 Task: Look for space in Hardenberg, Netherlands from 15th August, 2023 to 20th August, 2023 for 1 adult in price range Rs.5000 to Rs.10000. Place can be private room with 1  bedroom having 1 bed and 1 bathroom. Property type can be house, flat, guest house, hotel. Amenities needed are: washing machine. Booking option can be shelf check-in. Required host language is English.
Action: Mouse moved to (531, 118)
Screenshot: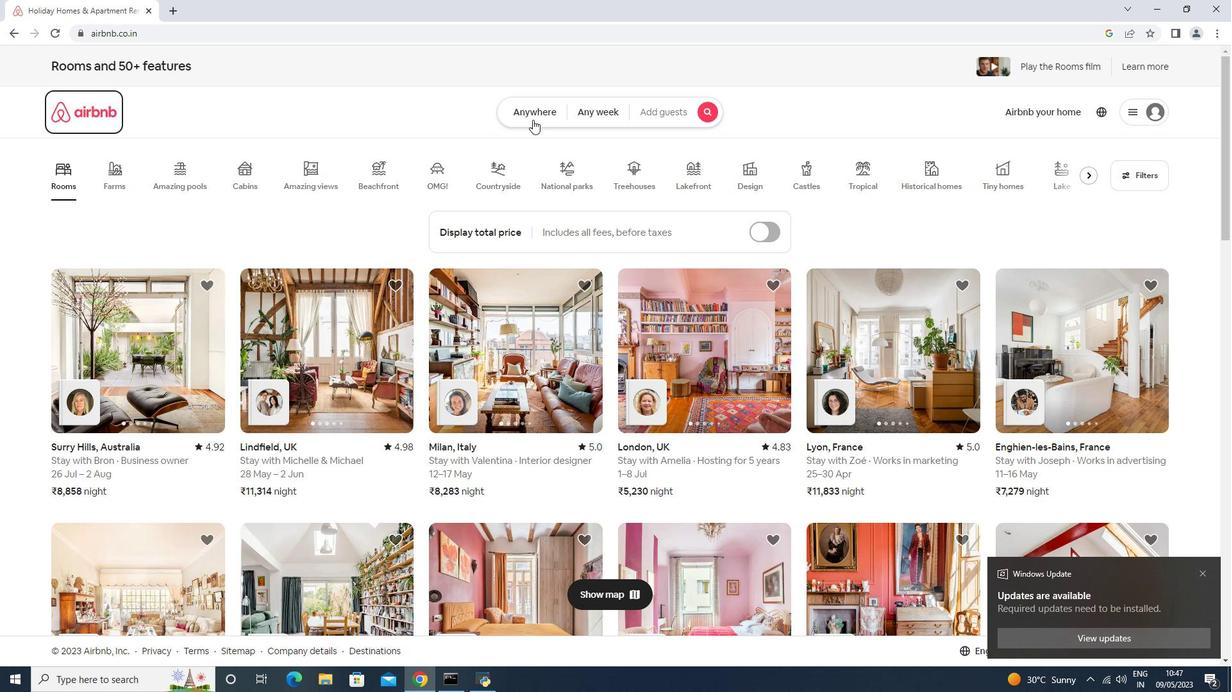 
Action: Mouse pressed left at (533, 118)
Screenshot: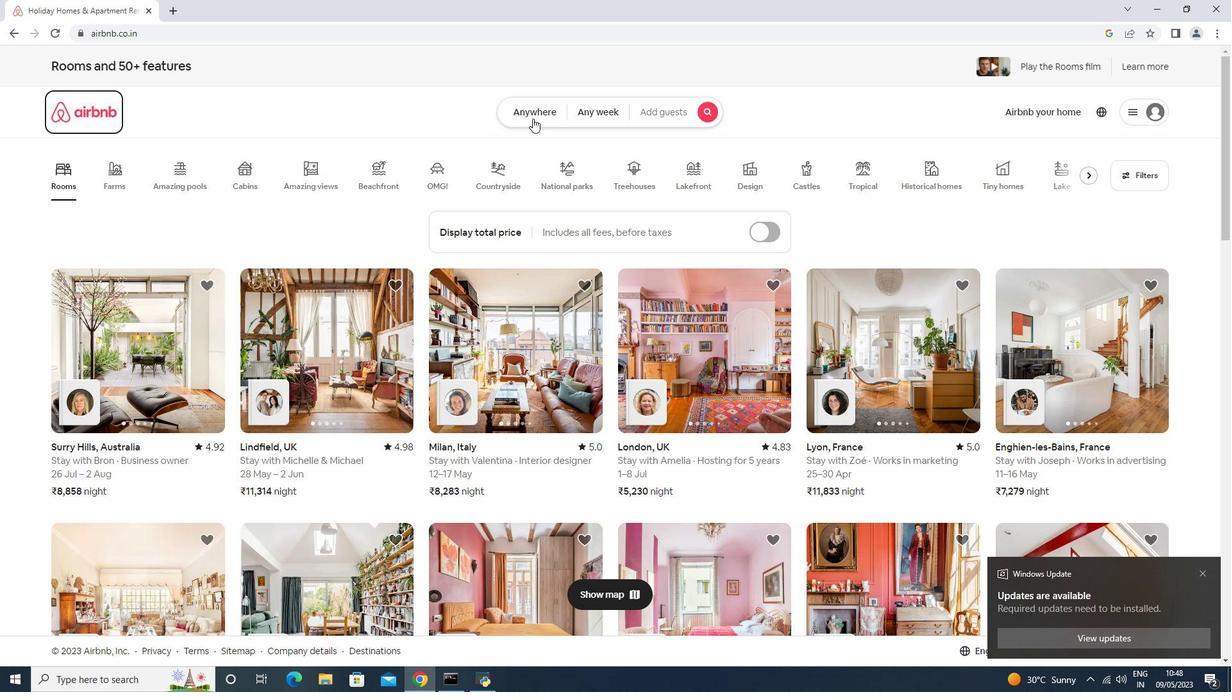 
Action: Mouse moved to (413, 165)
Screenshot: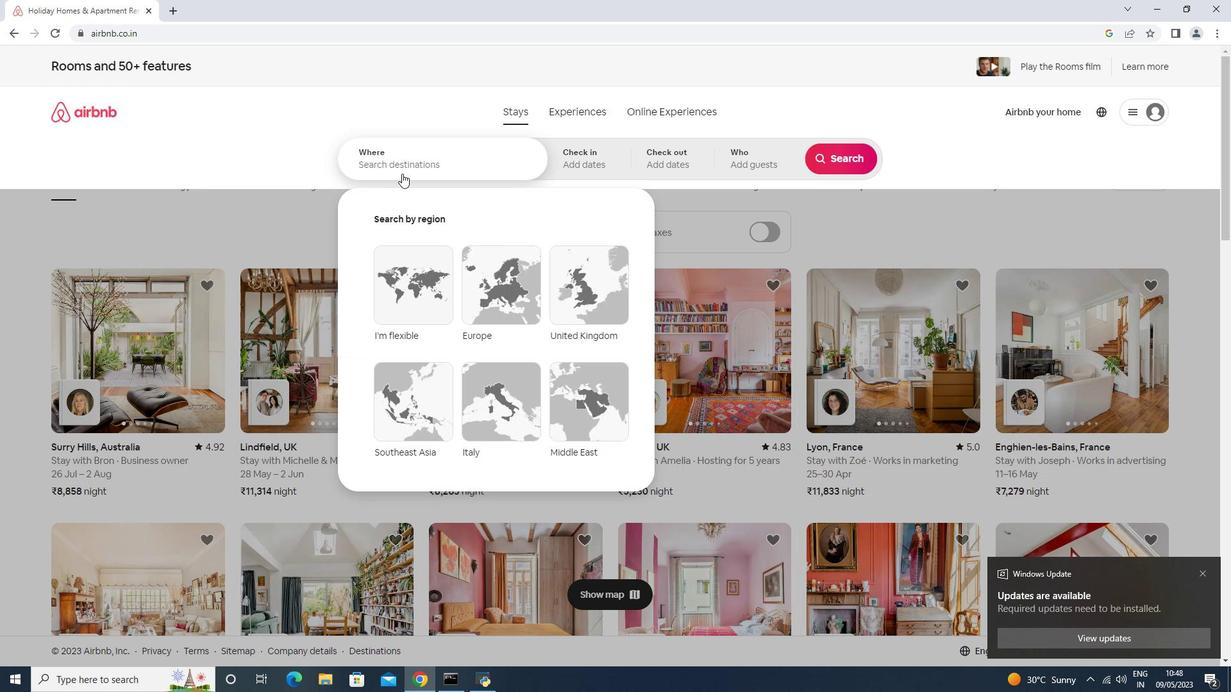 
Action: Mouse pressed left at (413, 165)
Screenshot: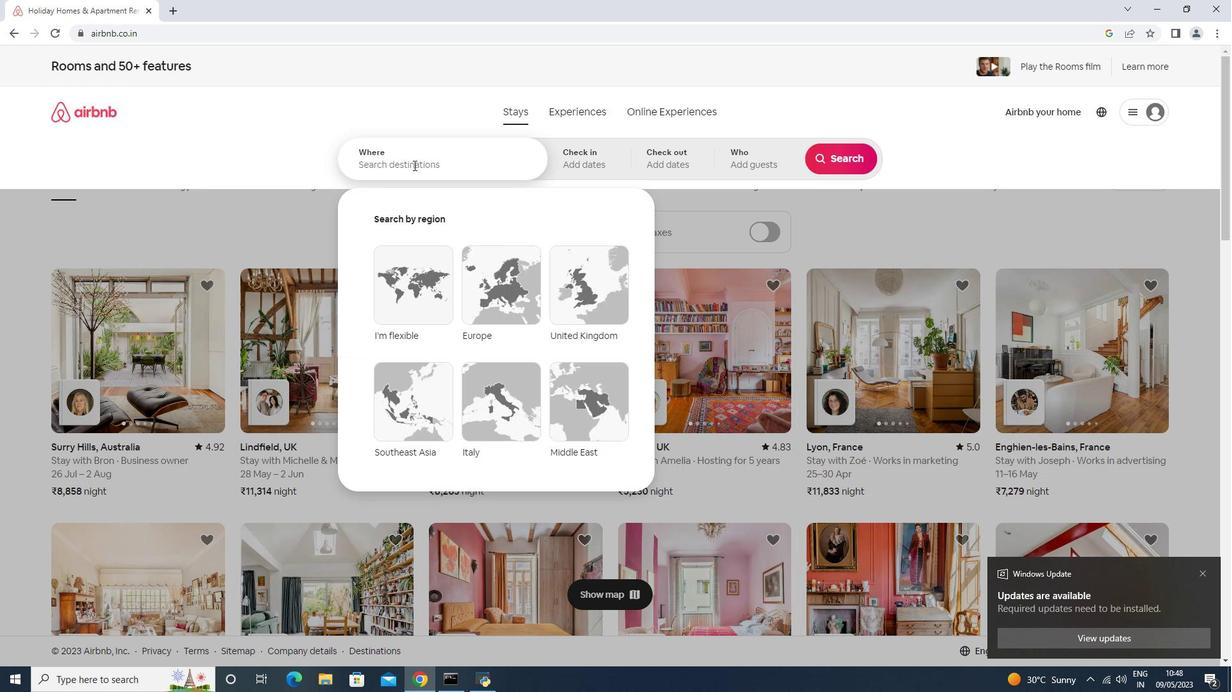 
Action: Key pressed <Key.caps_lock><Key.caps_lock><Key.shift><Key.shift><Key.shift><Key.shift><Key.shift><Key.shift><Key.shift><Key.shift><Key.shift><Key.shift><Key.shift><Key.shift><Key.shift><Key.shift><Key.shift><Key.shift><Key.shift><Key.shift><Key.shift><Key.shift><Key.shift><Key.shift><Key.shift><Key.shift><Key.shift><Key.shift><Key.shift><Key.shift><Key.shift><Key.shift><Key.shift><Key.shift><Key.shift><Key.shift><Key.shift><Key.shift><Key.shift><Key.shift><Key.shift><Key.shift><Key.shift><Key.shift><Key.shift><Key.shift>Hardenberg,<Key.space><Key.shift>Netherland<Key.enter>
Screenshot: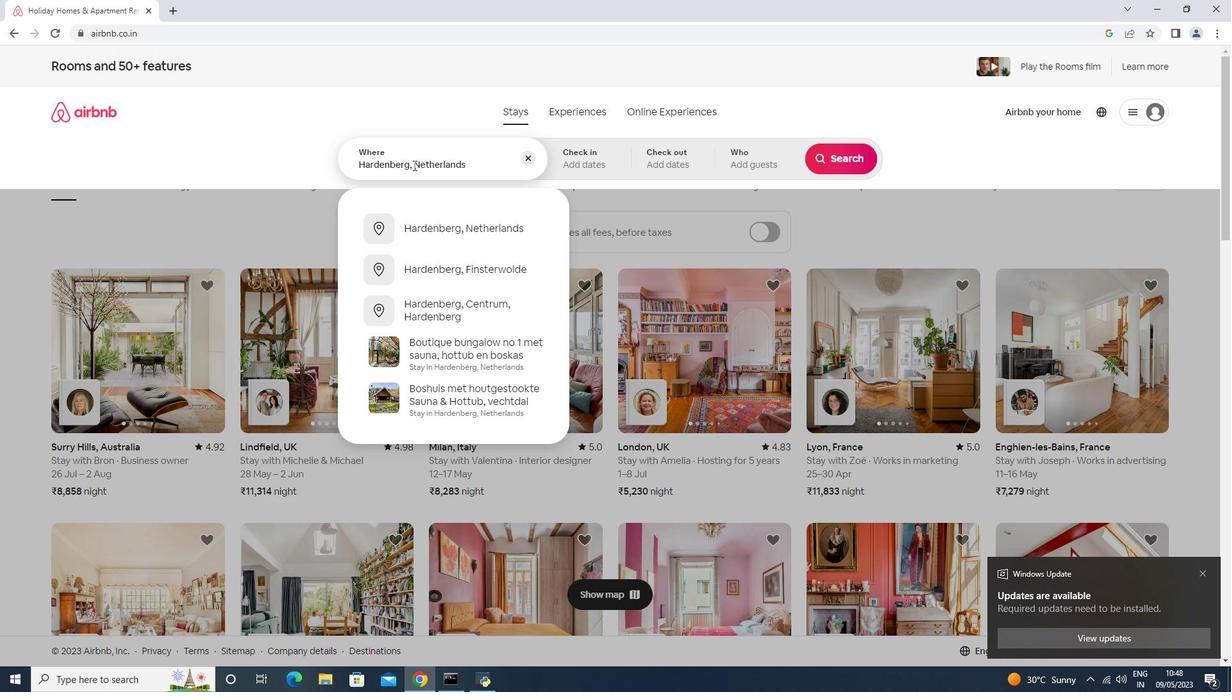 
Action: Mouse moved to (837, 262)
Screenshot: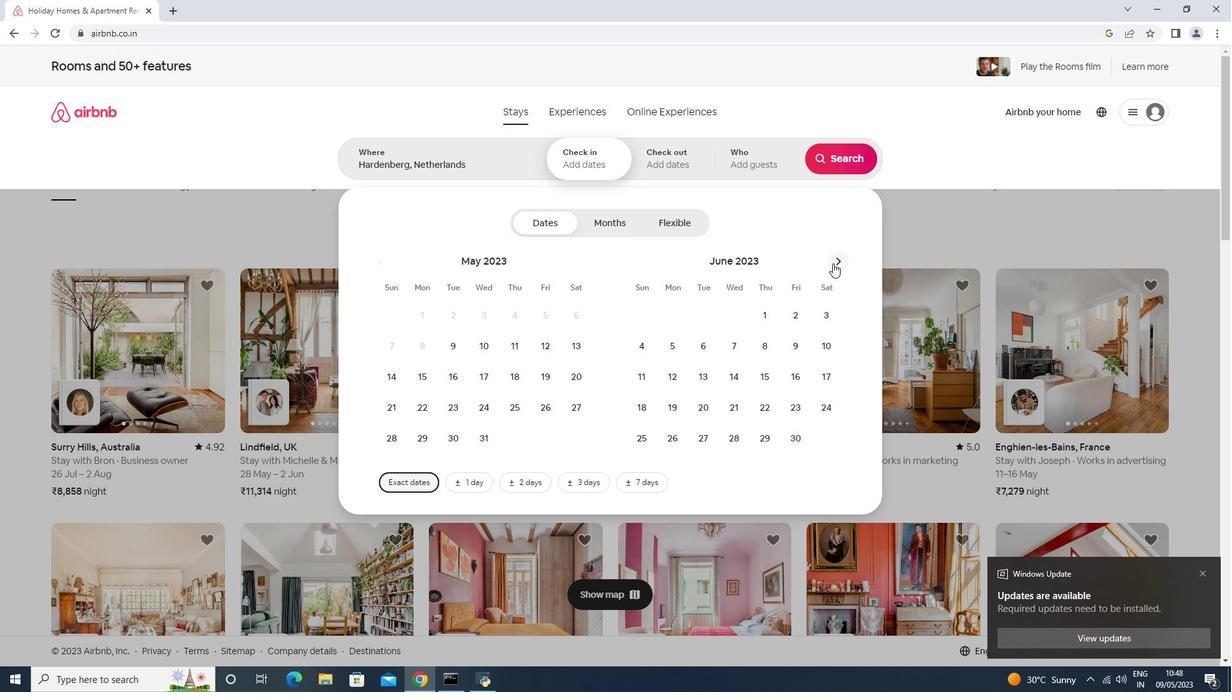 
Action: Mouse pressed left at (837, 262)
Screenshot: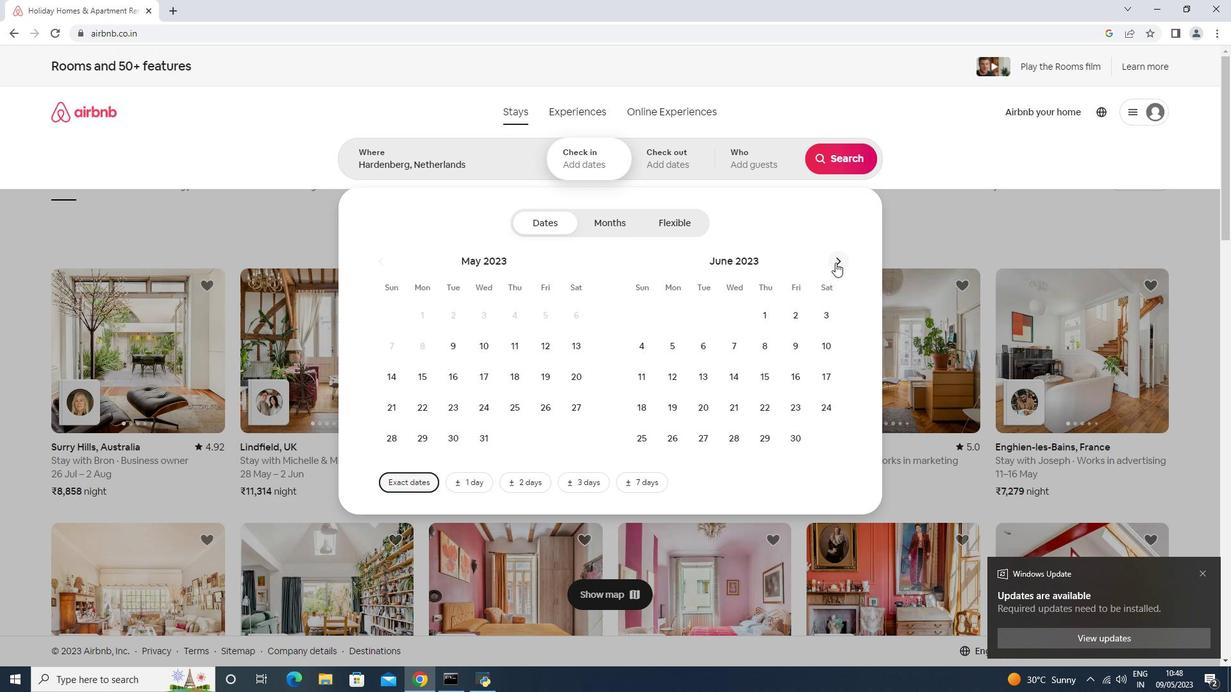 
Action: Mouse pressed left at (837, 262)
Screenshot: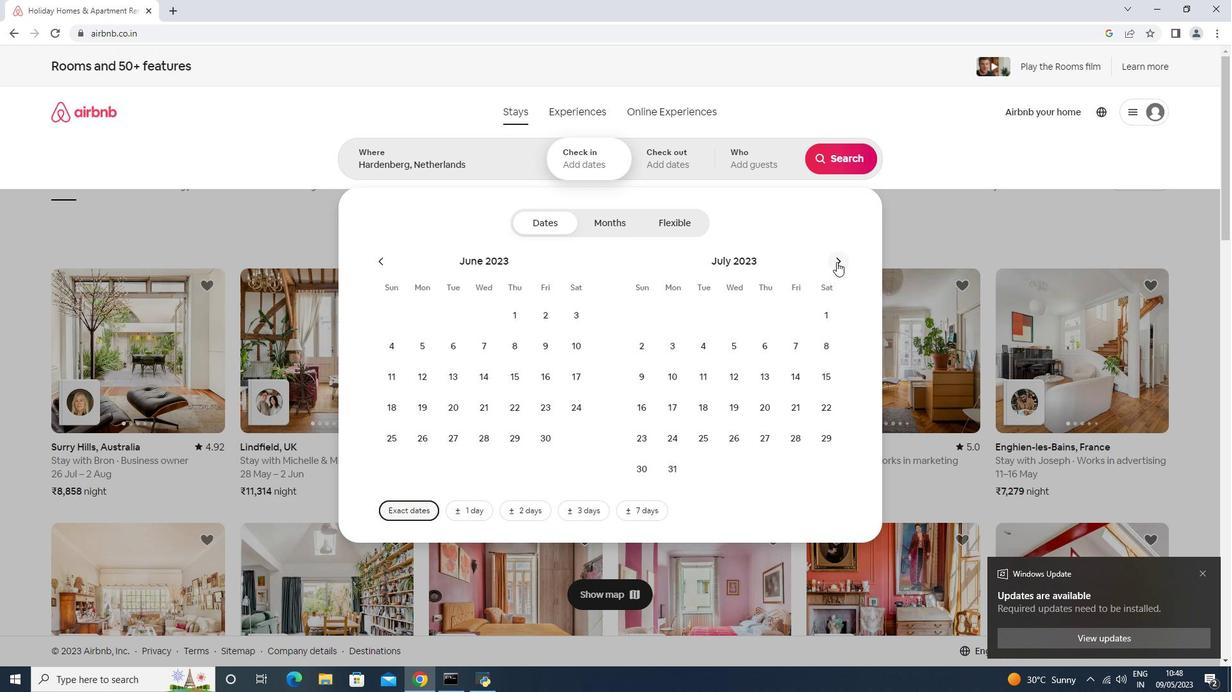 
Action: Mouse moved to (692, 375)
Screenshot: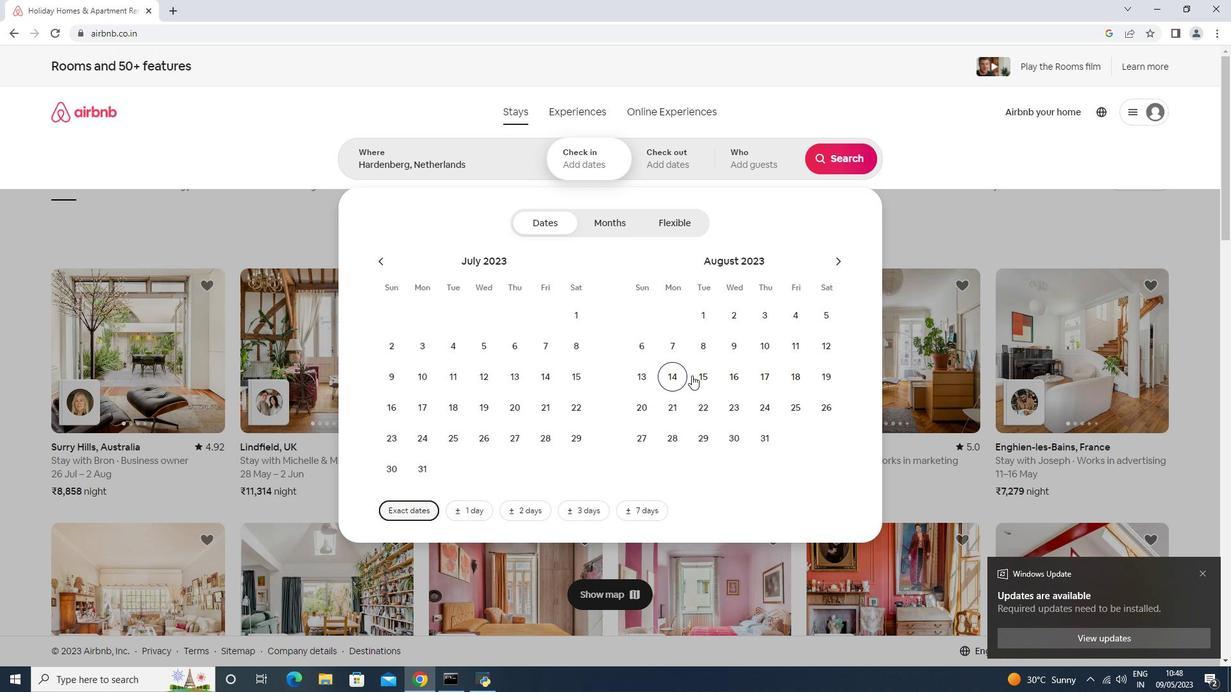 
Action: Mouse pressed left at (692, 375)
Screenshot: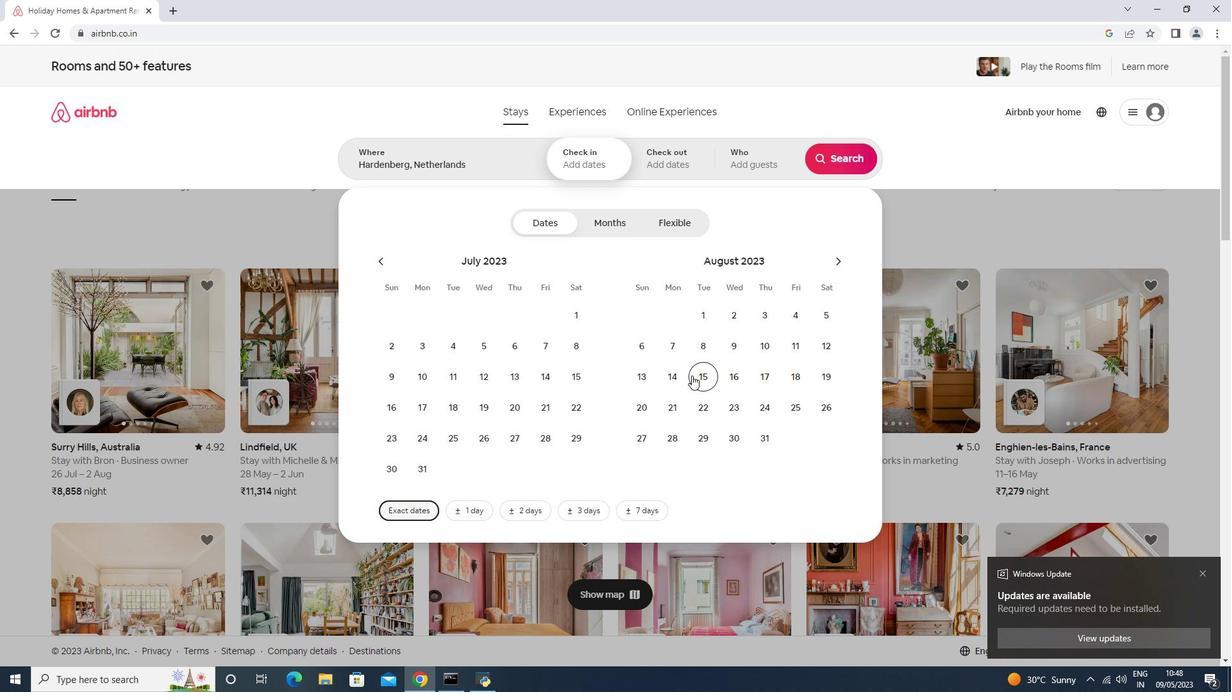 
Action: Mouse moved to (631, 407)
Screenshot: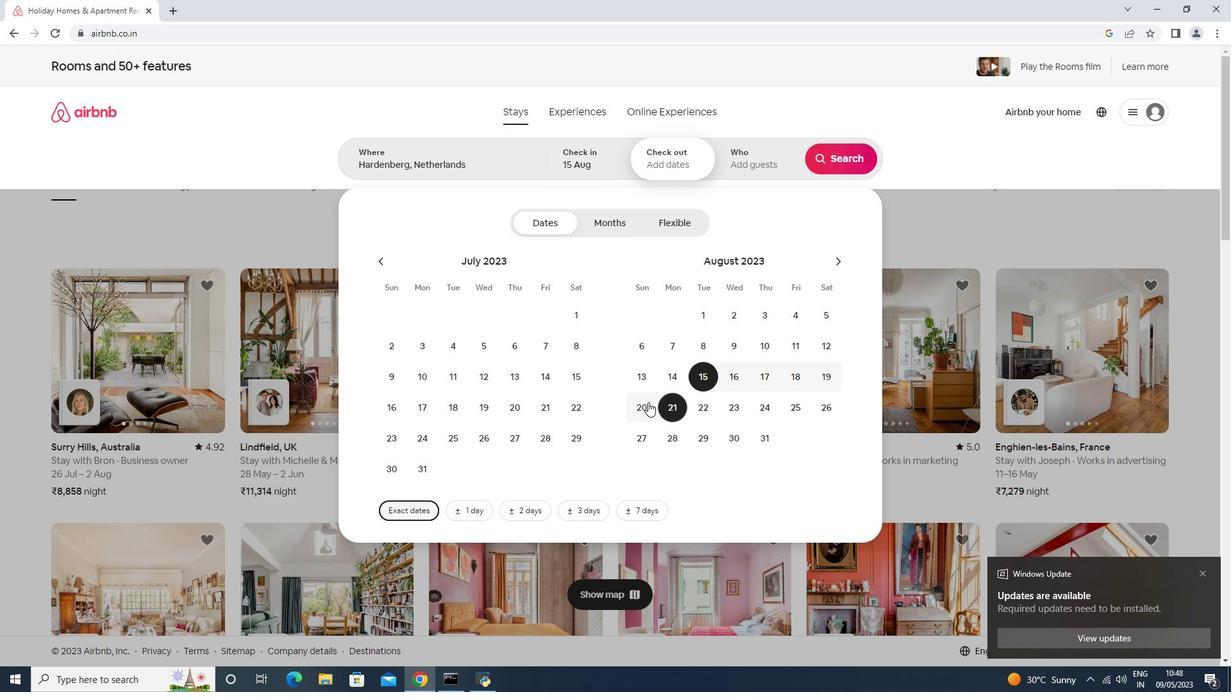 
Action: Mouse pressed left at (631, 407)
Screenshot: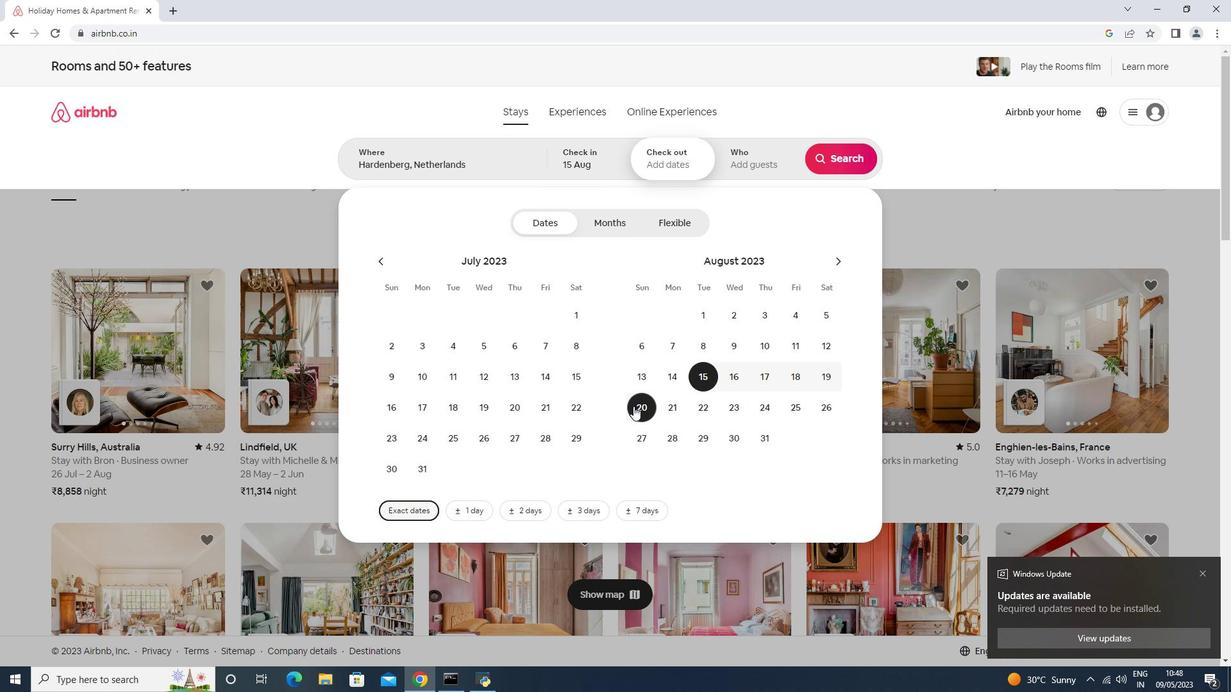 
Action: Mouse moved to (768, 167)
Screenshot: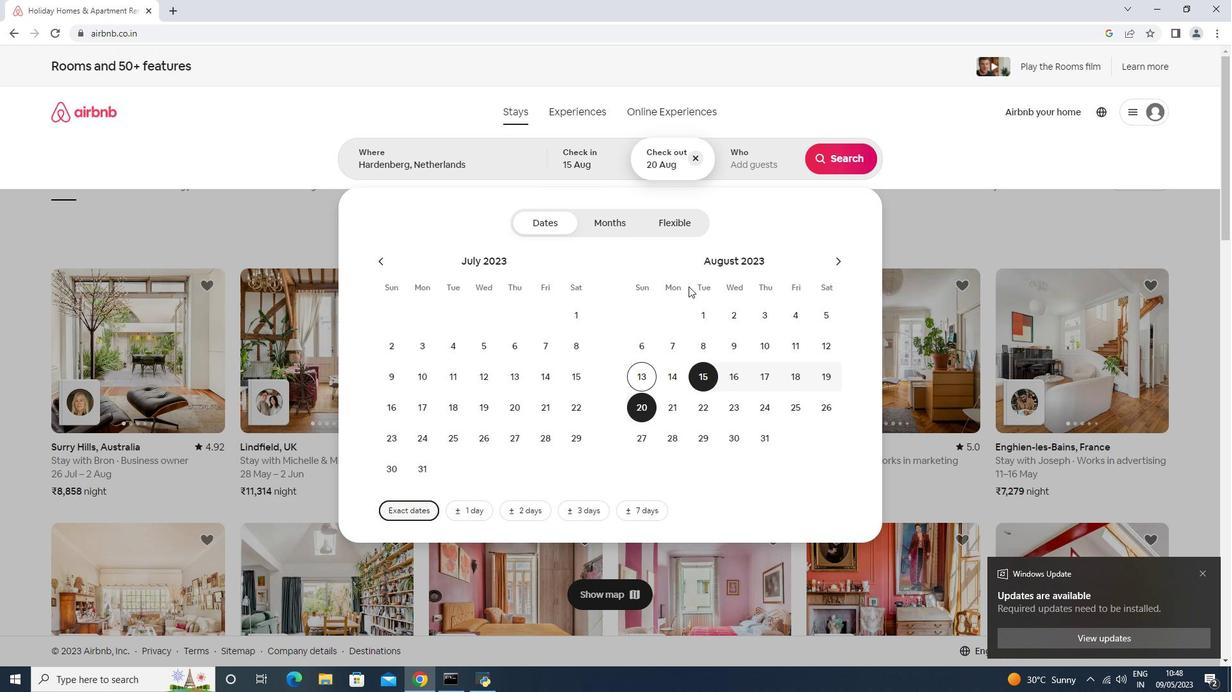 
Action: Mouse pressed left at (768, 167)
Screenshot: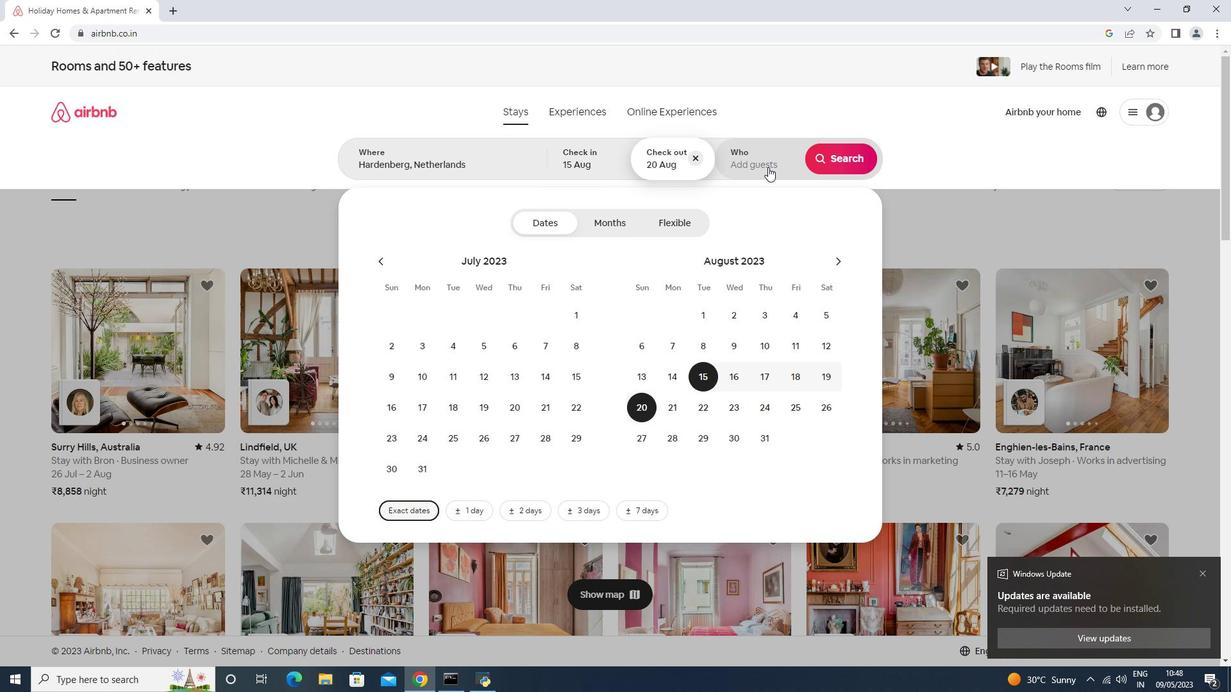 
Action: Mouse moved to (840, 223)
Screenshot: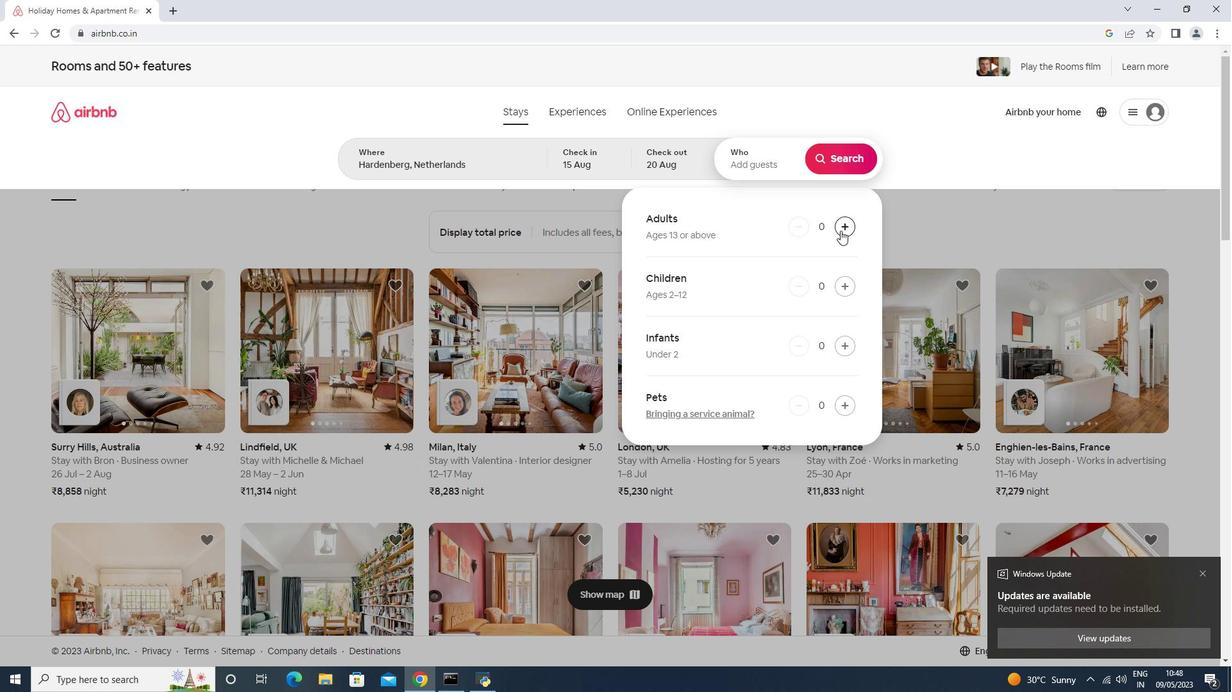 
Action: Mouse pressed left at (840, 223)
Screenshot: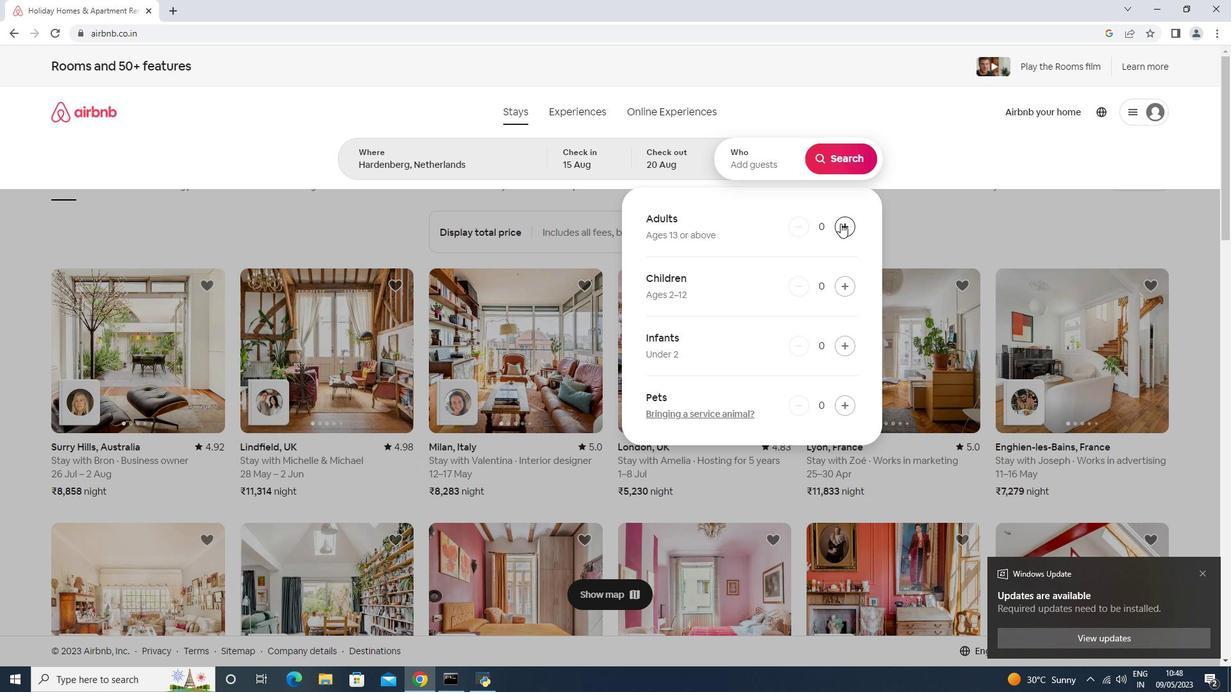 
Action: Mouse moved to (847, 162)
Screenshot: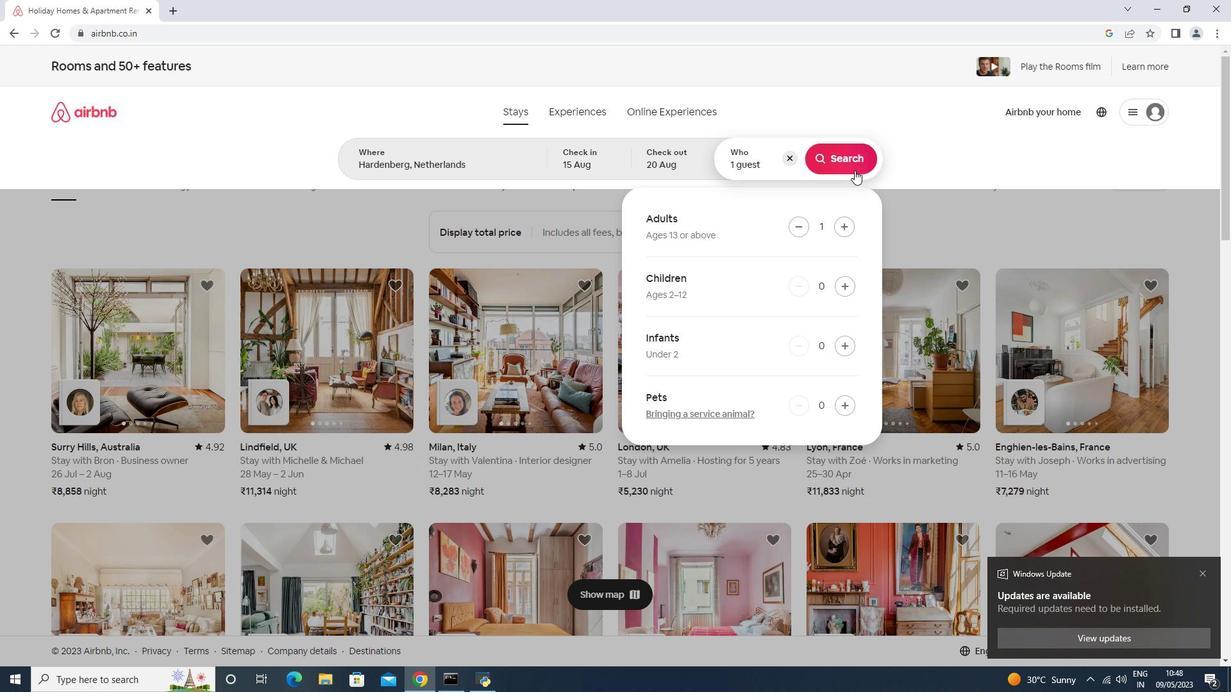 
Action: Mouse pressed left at (847, 162)
Screenshot: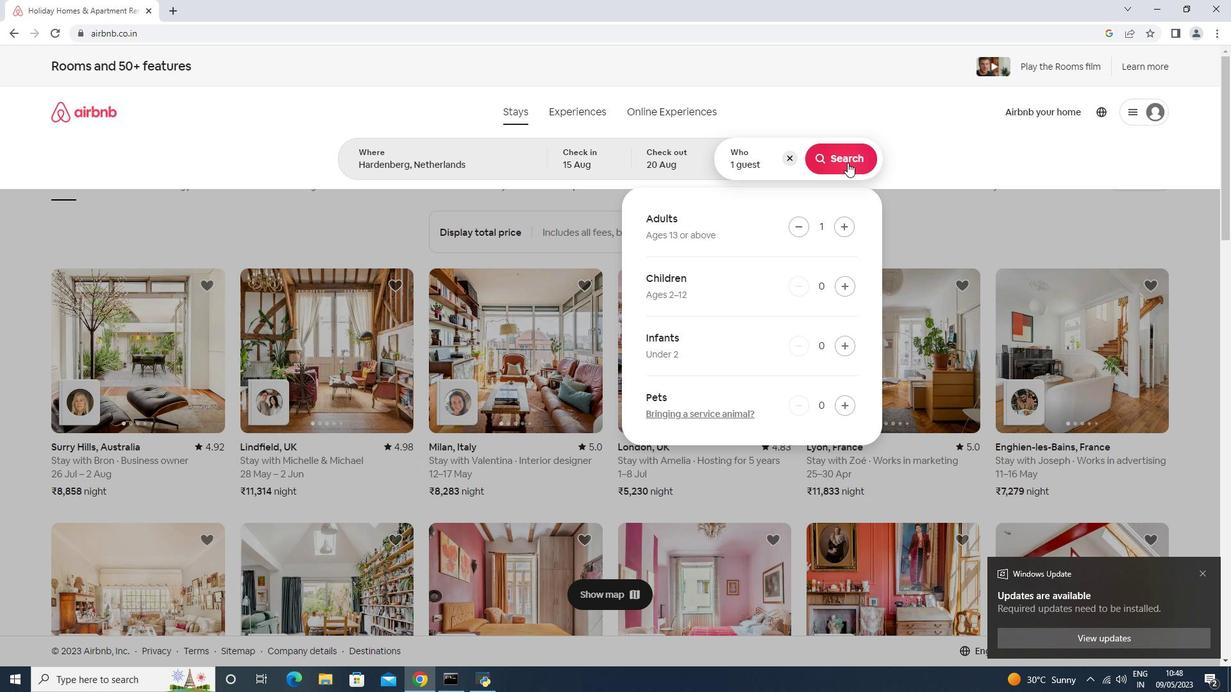 
Action: Mouse moved to (466, 431)
Screenshot: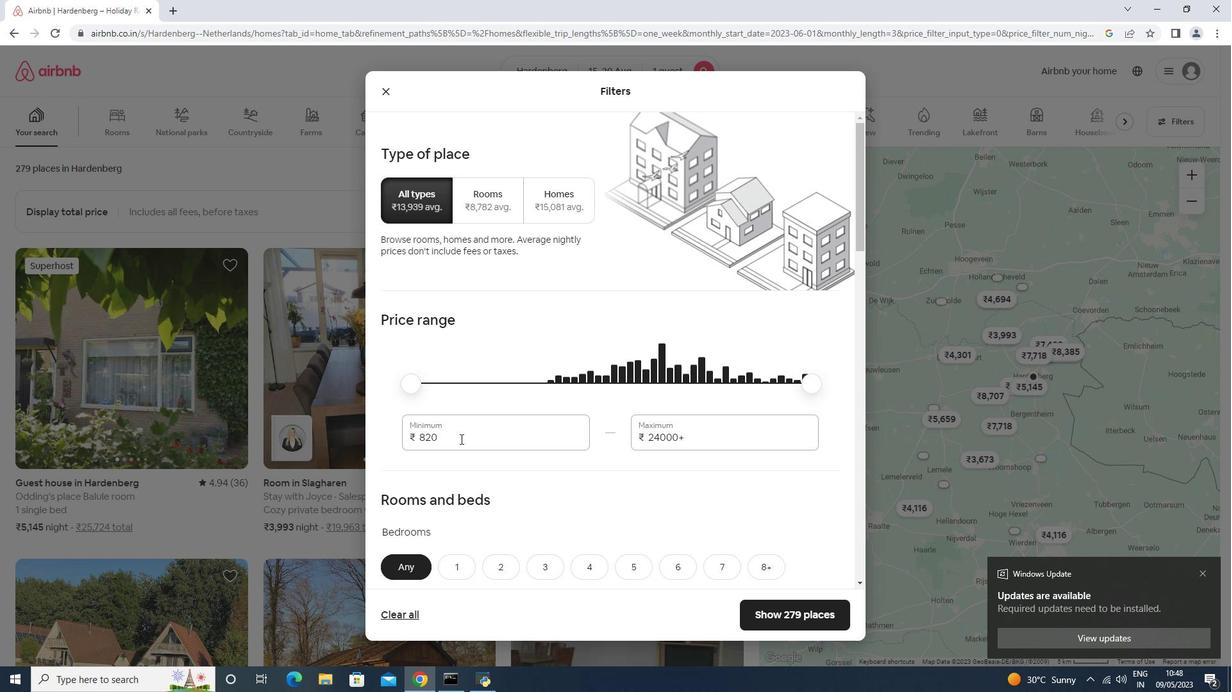 
Action: Mouse pressed left at (466, 431)
Screenshot: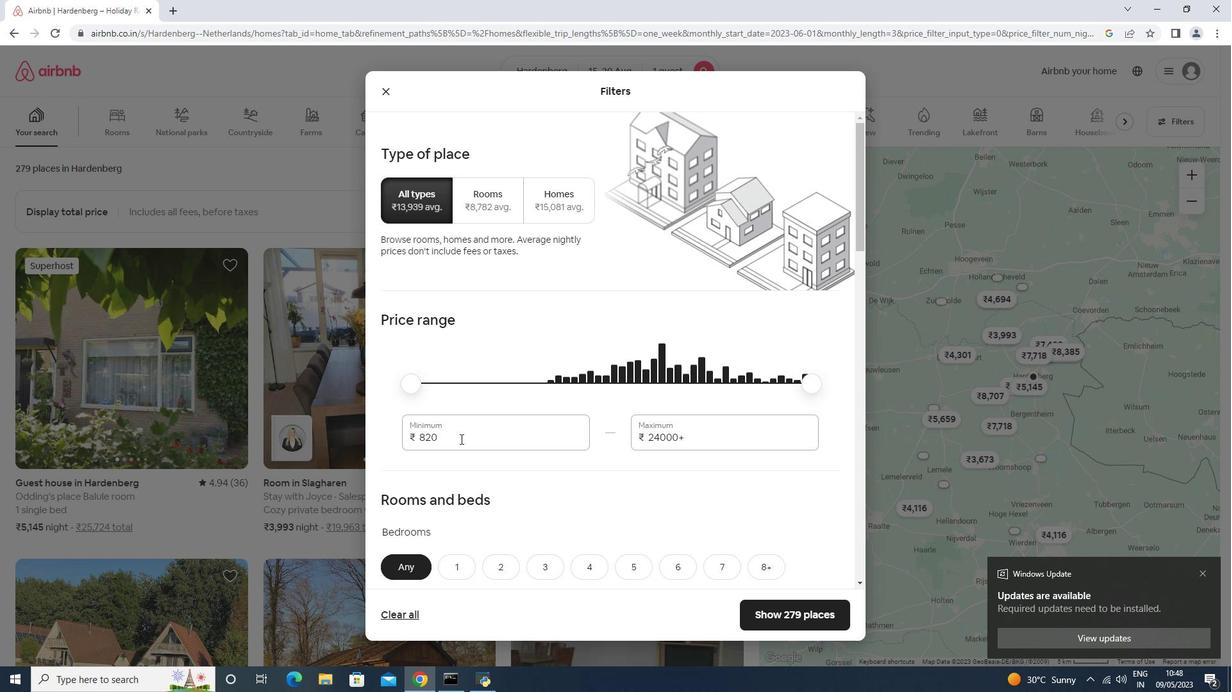 
Action: Mouse moved to (466, 430)
Screenshot: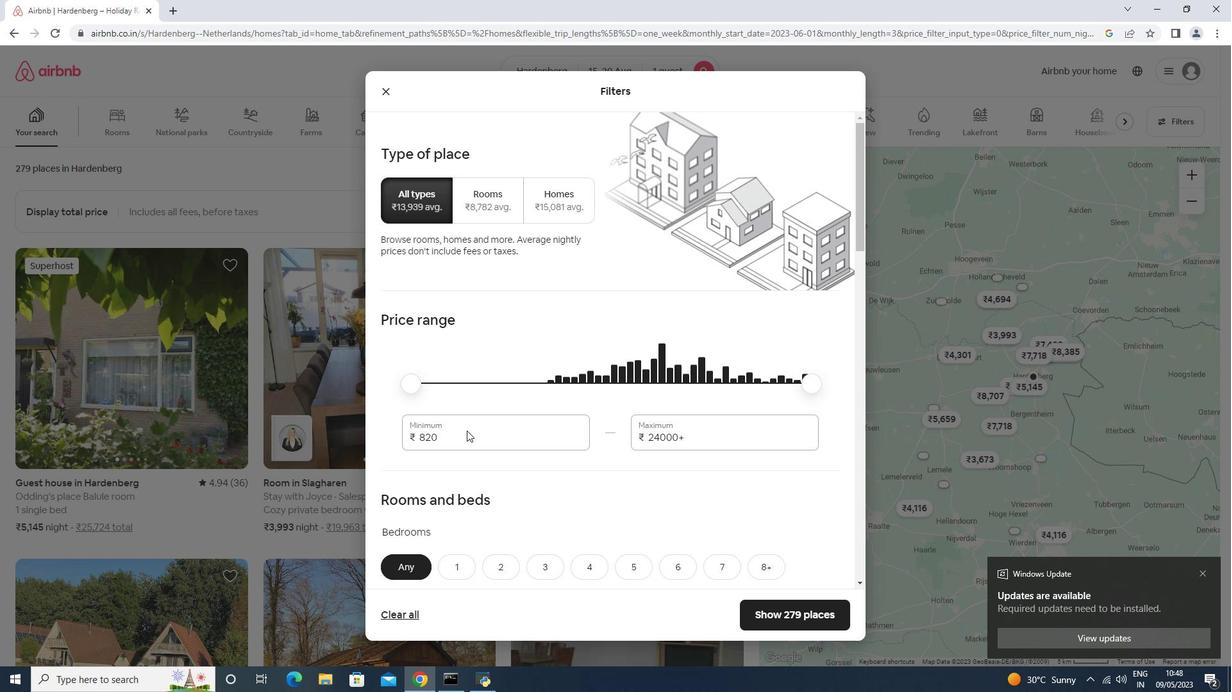 
Action: Key pressed <Key.backspace><Key.backspace><Key.backspace><Key.backspace><Key.backspace><Key.backspace>5000<Key.tab>10000
Screenshot: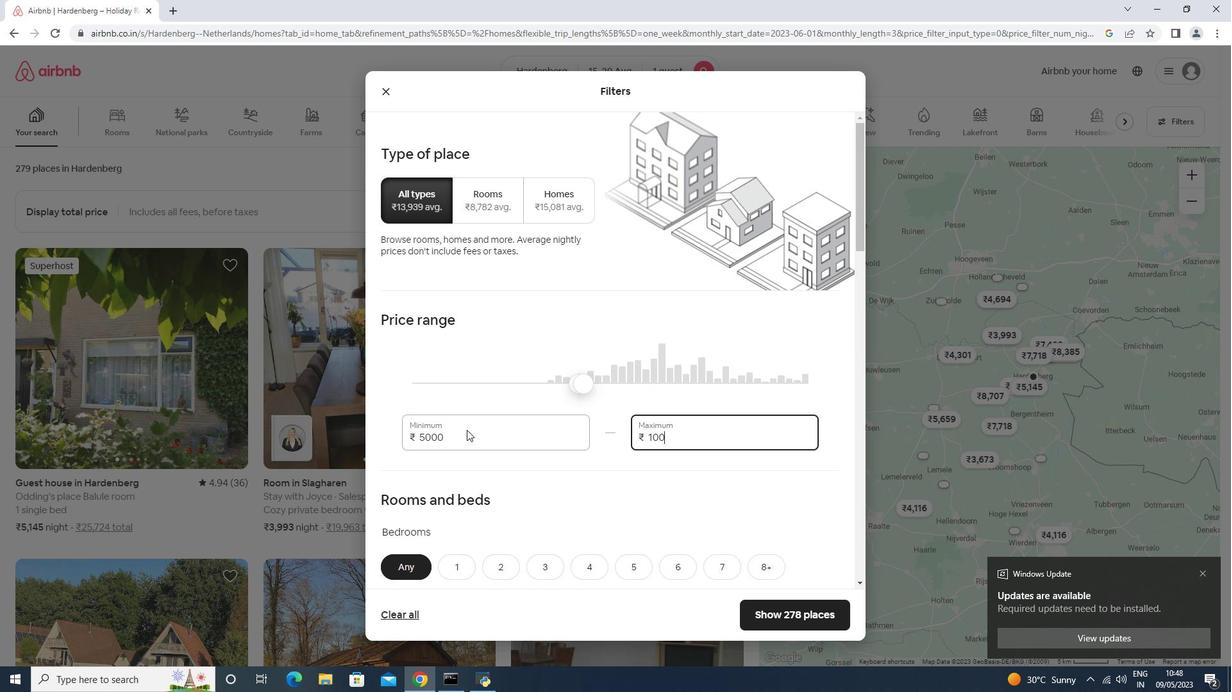 
Action: Mouse scrolled (466, 429) with delta (0, 0)
Screenshot: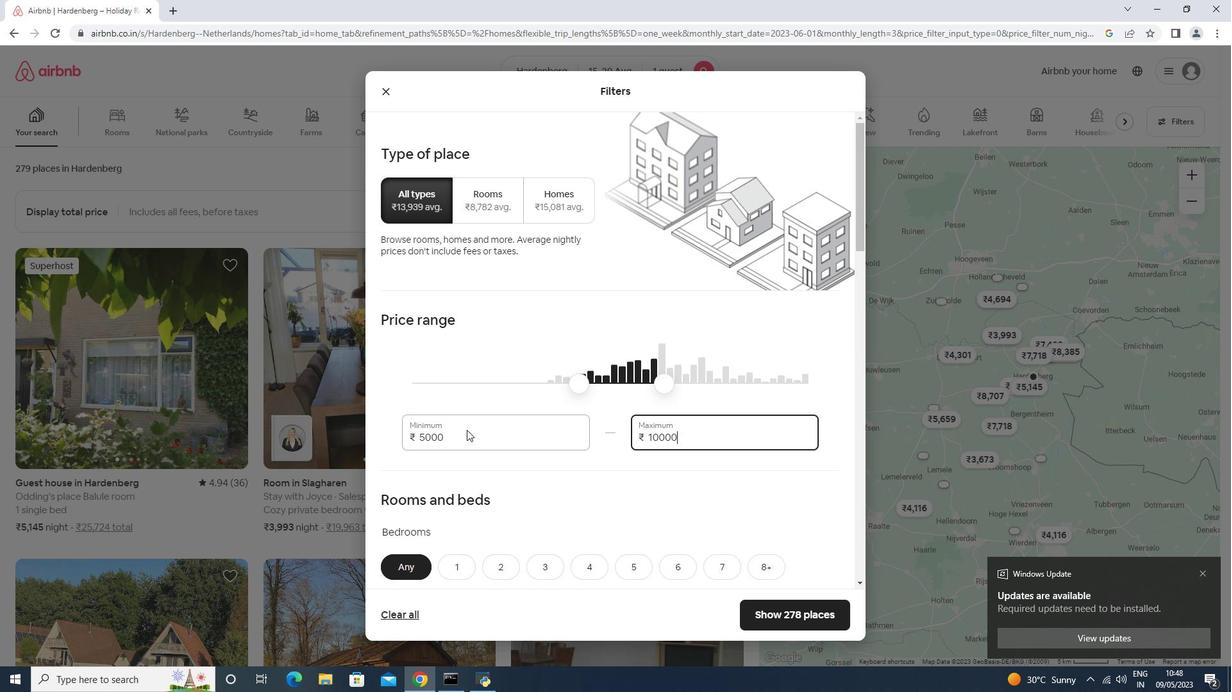 
Action: Mouse scrolled (466, 429) with delta (0, 0)
Screenshot: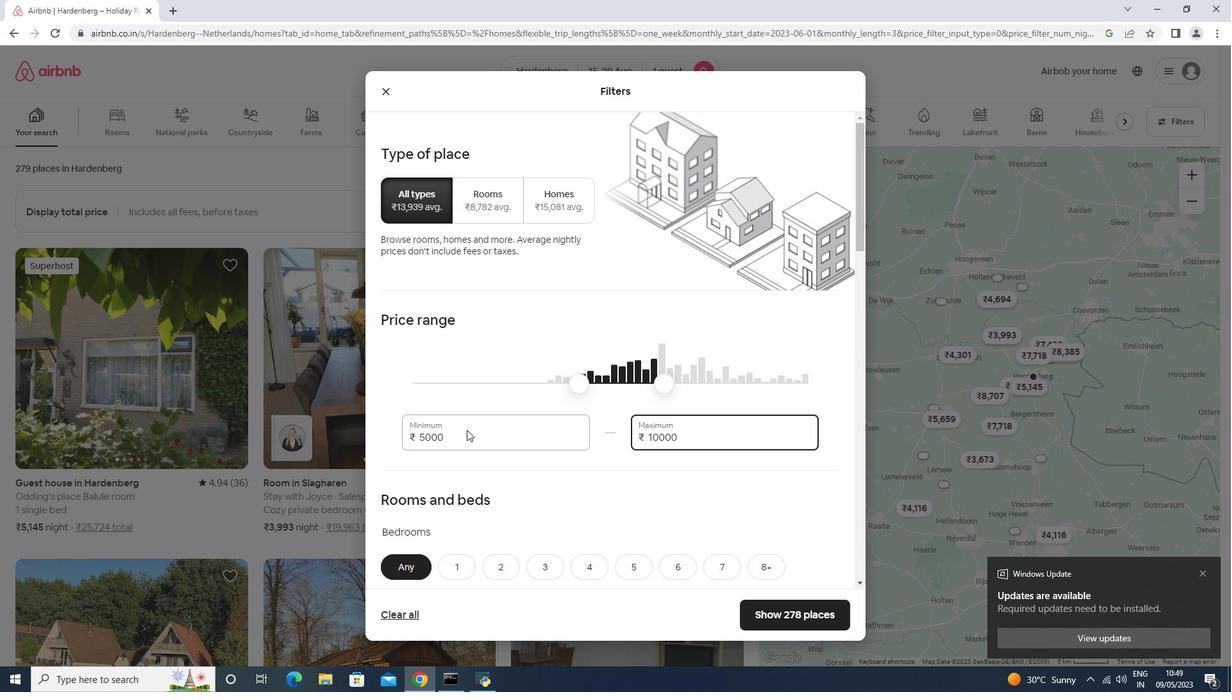 
Action: Mouse scrolled (466, 429) with delta (0, 0)
Screenshot: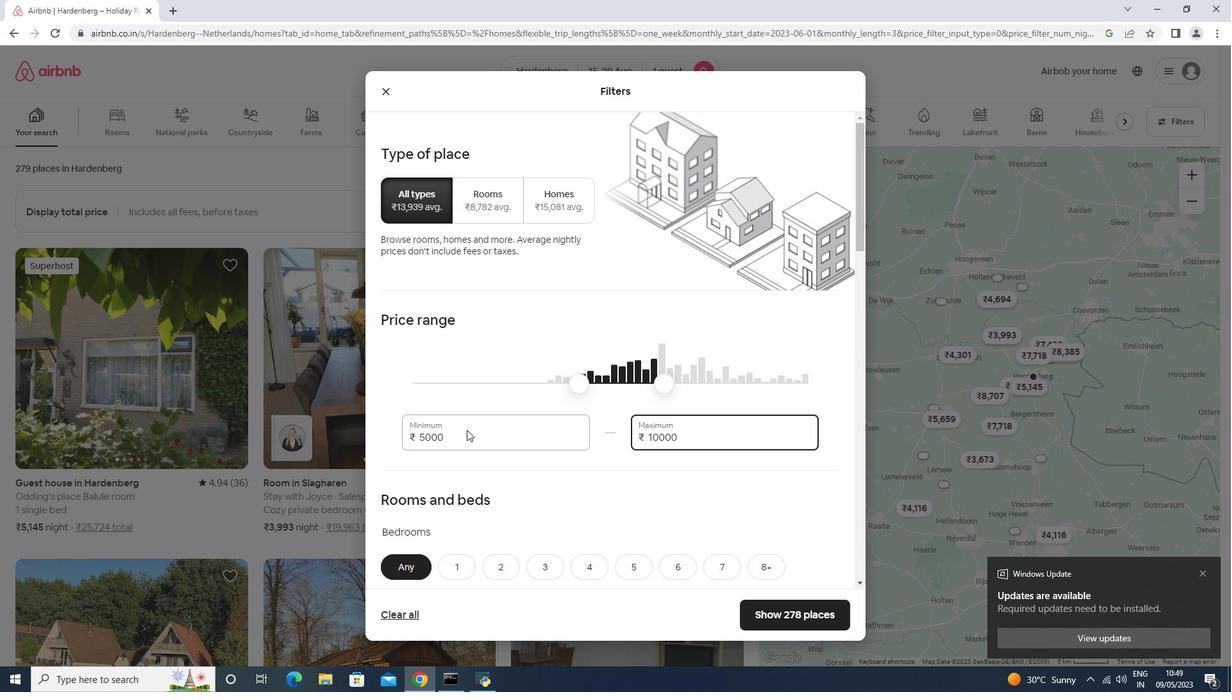 
Action: Mouse scrolled (466, 429) with delta (0, 0)
Screenshot: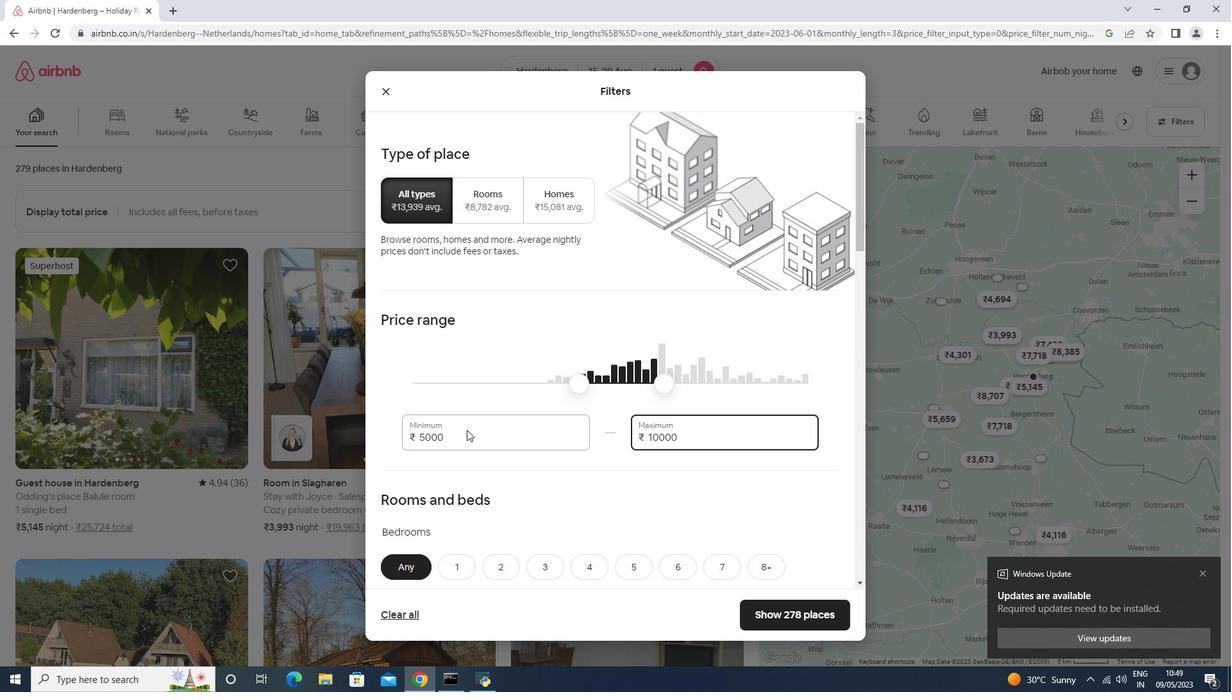
Action: Mouse moved to (461, 316)
Screenshot: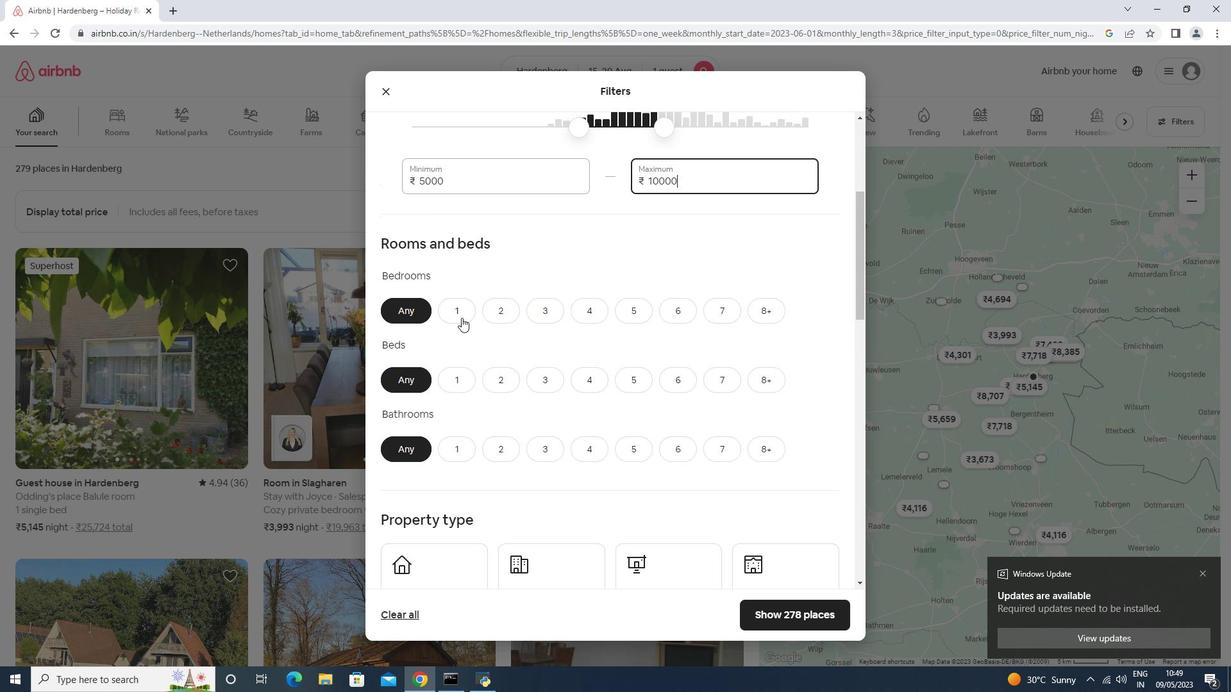 
Action: Mouse pressed left at (461, 316)
Screenshot: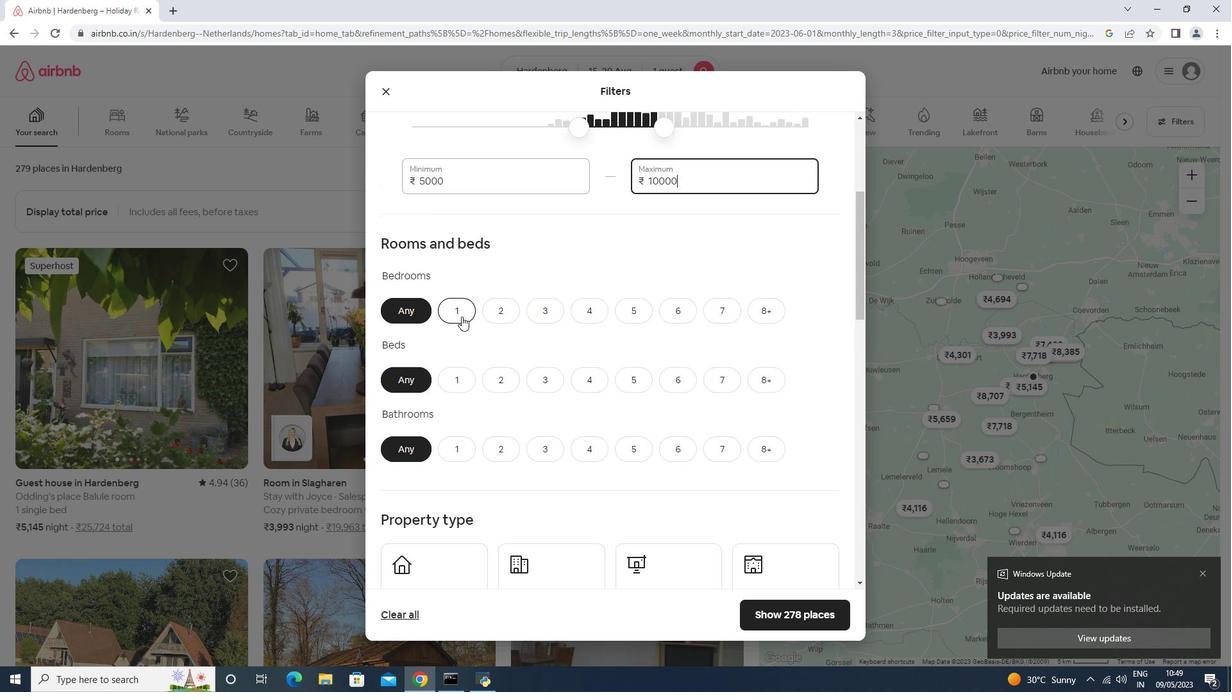 
Action: Mouse moved to (457, 384)
Screenshot: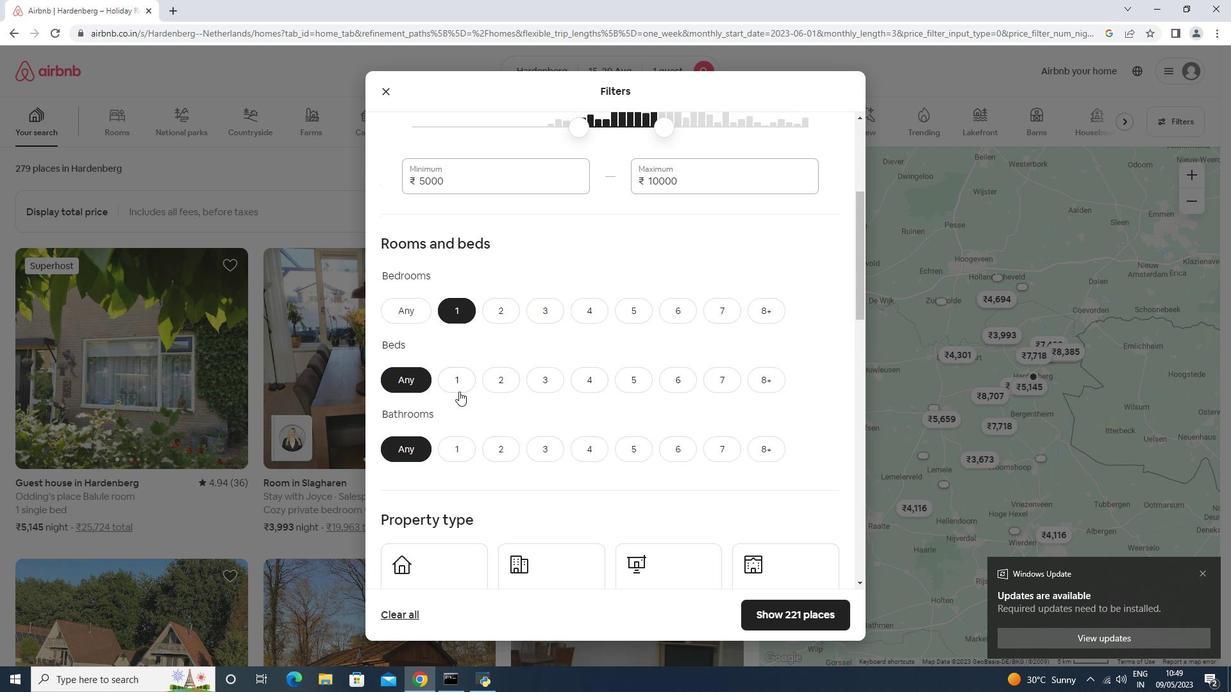 
Action: Mouse pressed left at (457, 384)
Screenshot: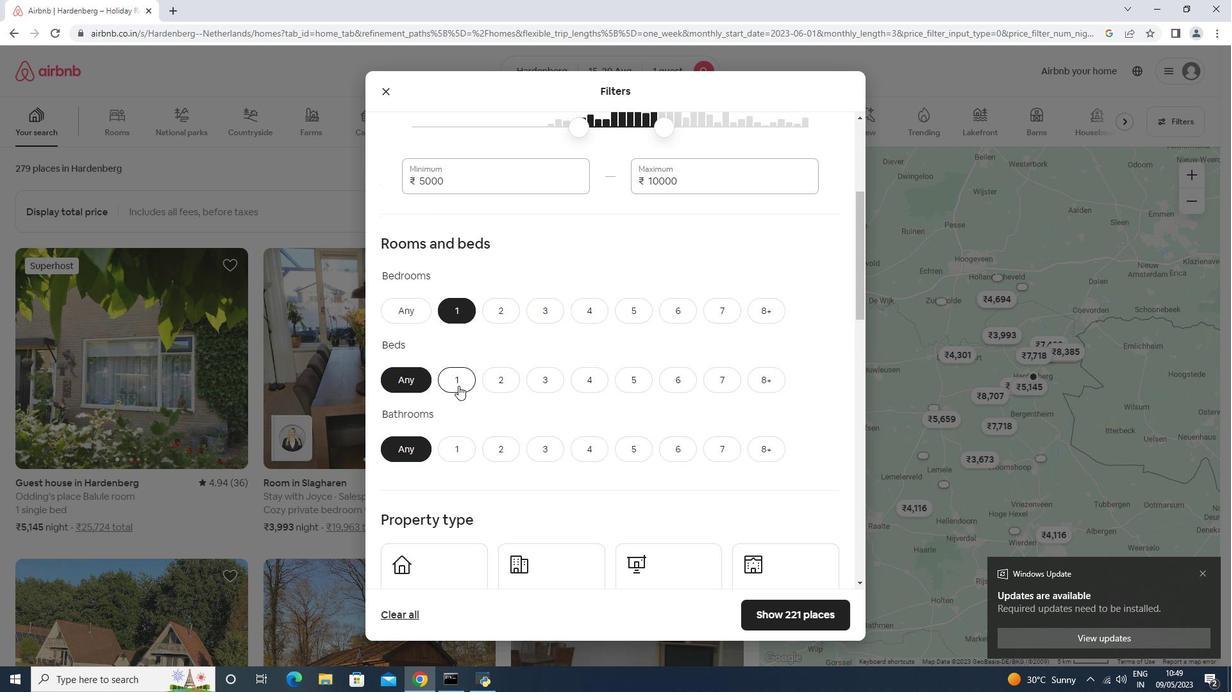 
Action: Mouse moved to (462, 450)
Screenshot: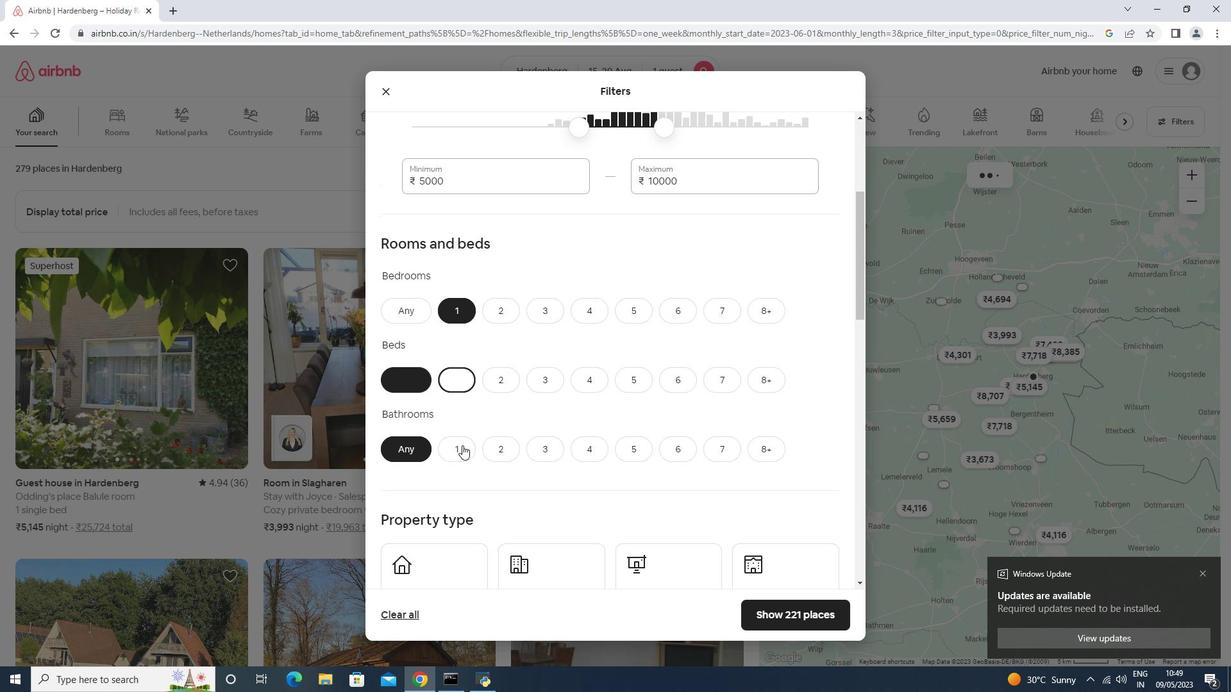 
Action: Mouse pressed left at (462, 450)
Screenshot: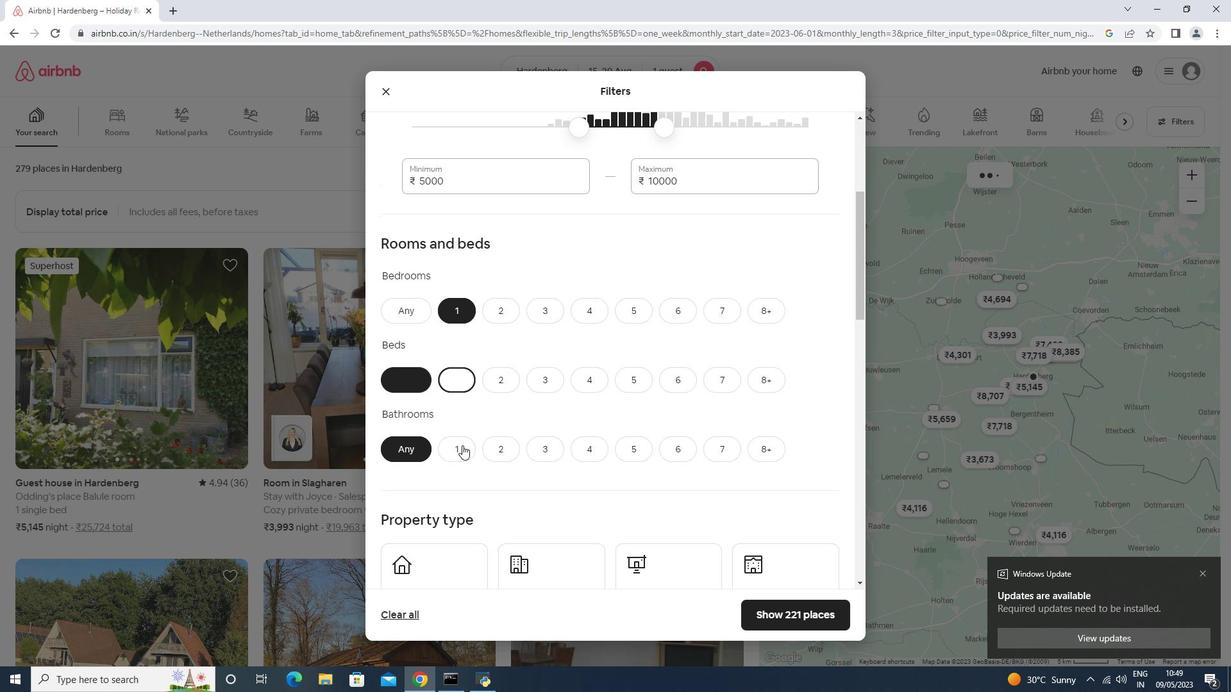 
Action: Mouse scrolled (462, 450) with delta (0, 0)
Screenshot: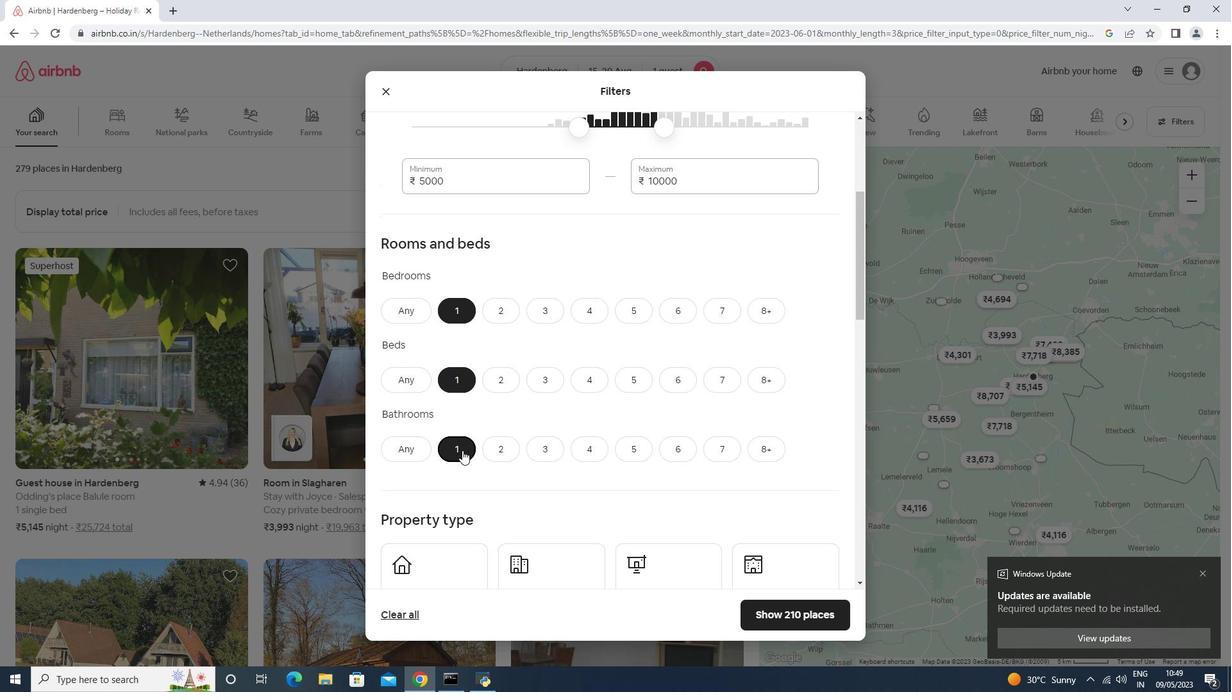 
Action: Mouse scrolled (462, 450) with delta (0, 0)
Screenshot: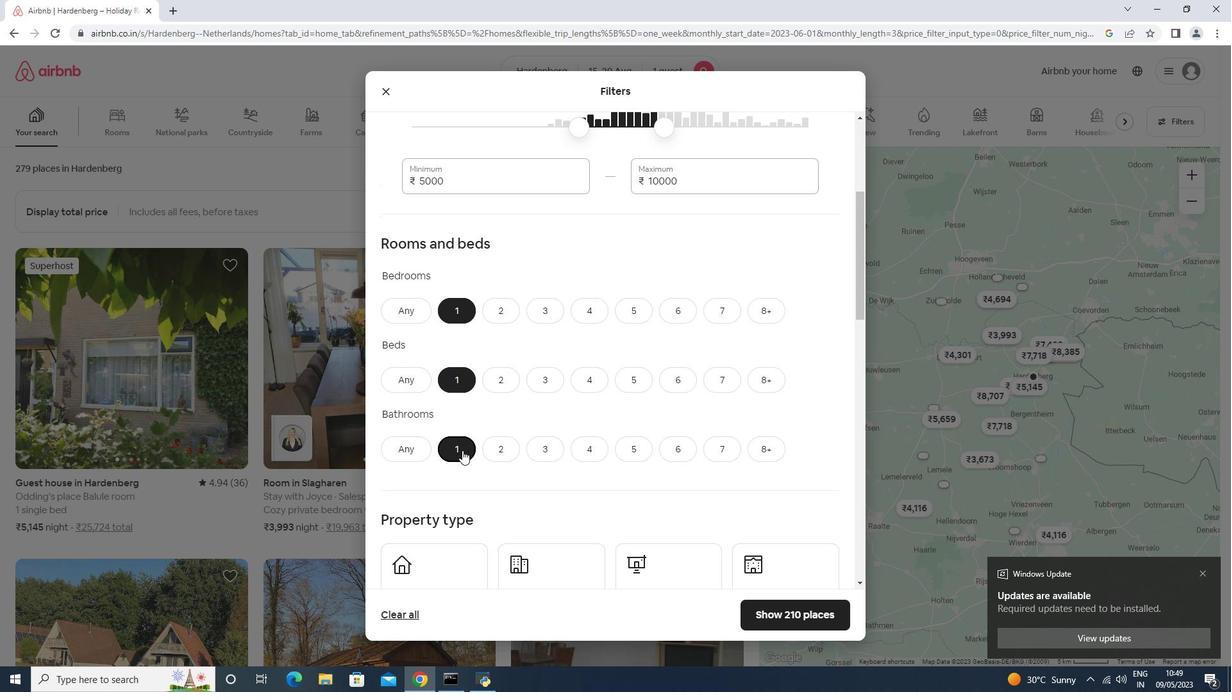 
Action: Mouse scrolled (462, 450) with delta (0, 0)
Screenshot: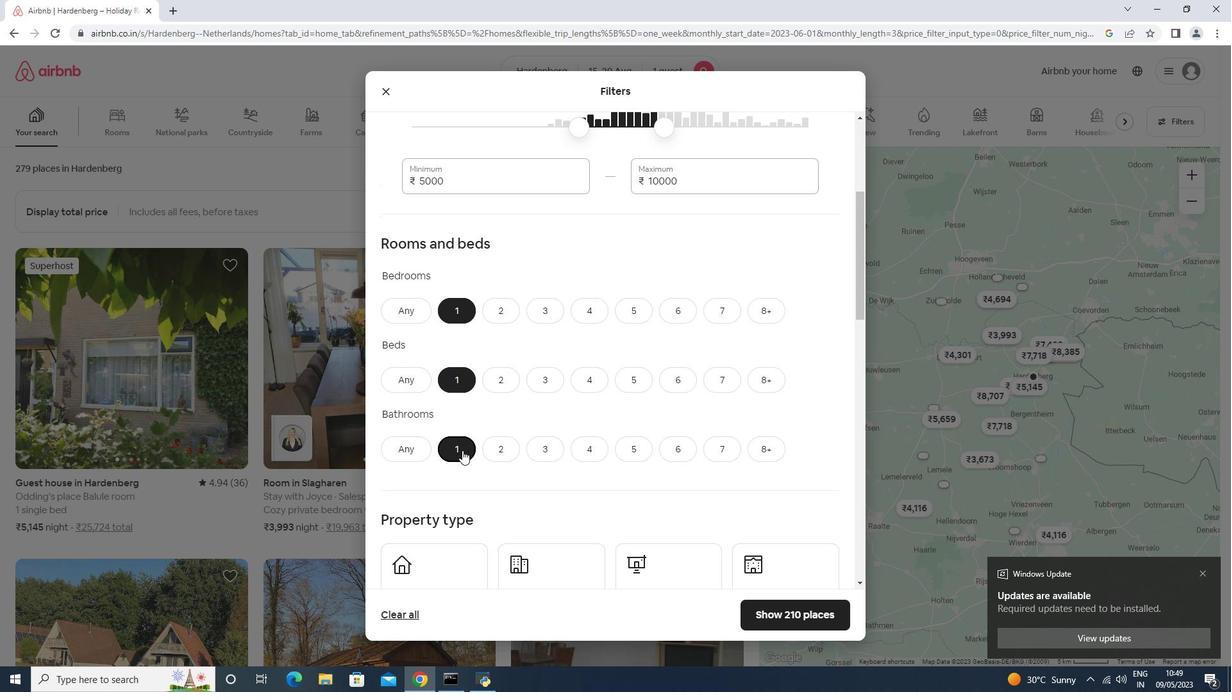 
Action: Mouse moved to (462, 413)
Screenshot: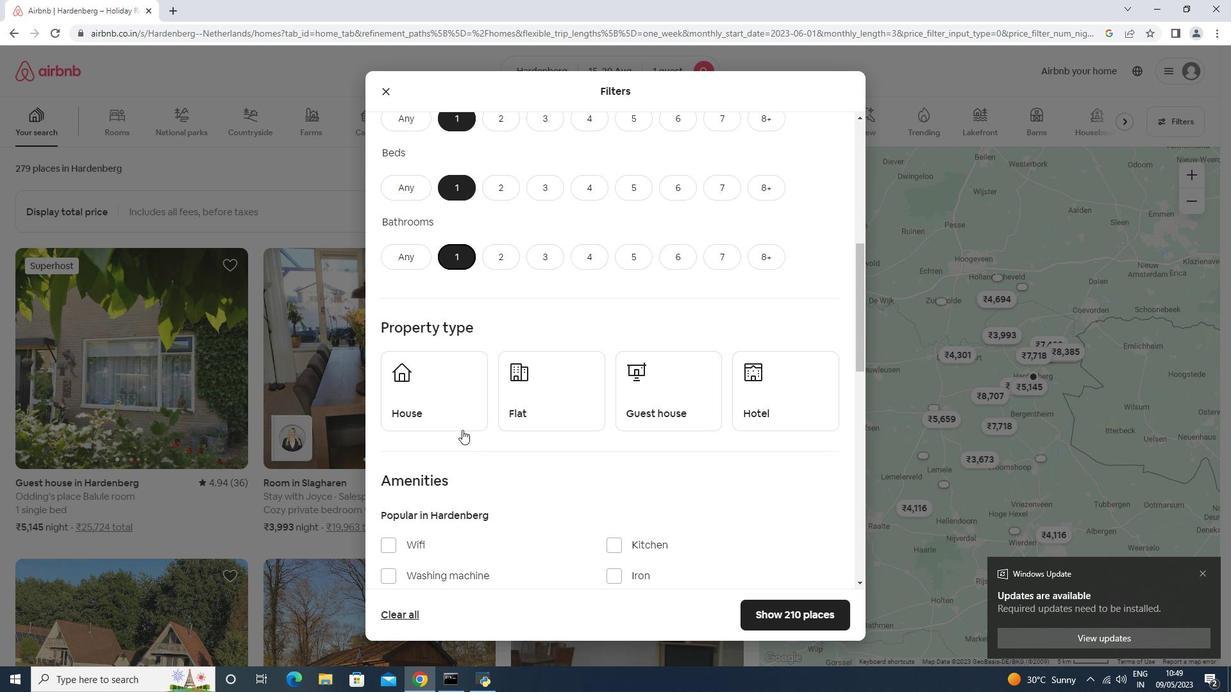 
Action: Mouse pressed left at (462, 413)
Screenshot: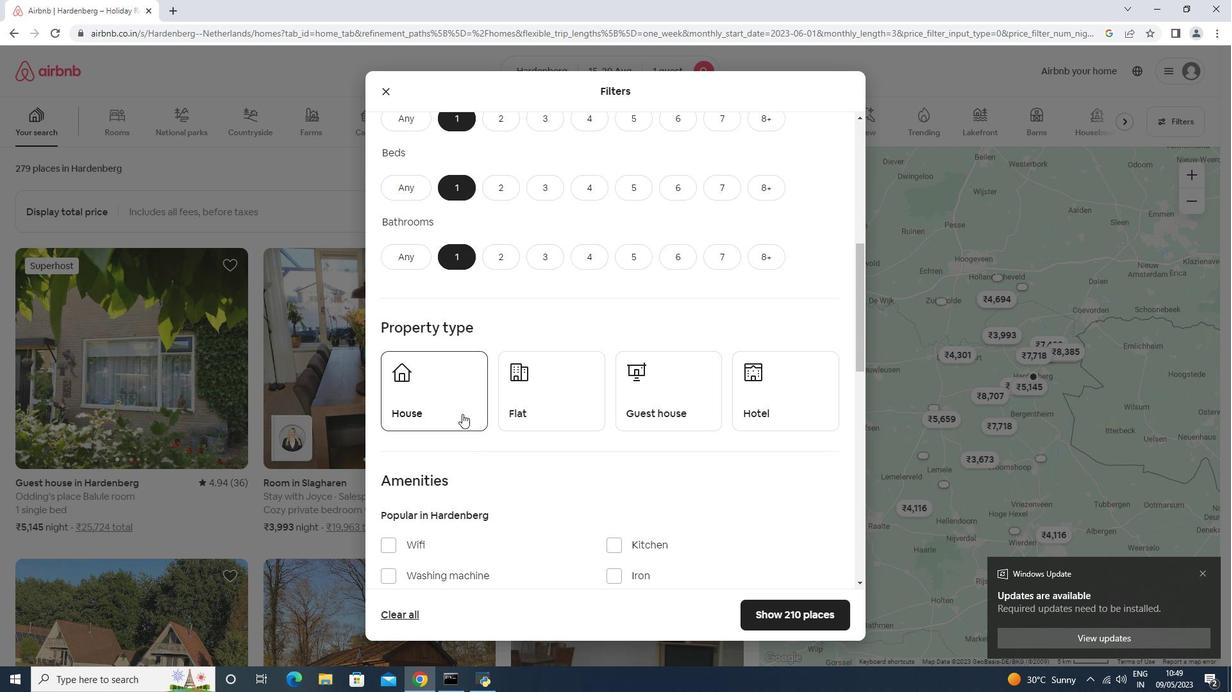 
Action: Mouse moved to (556, 407)
Screenshot: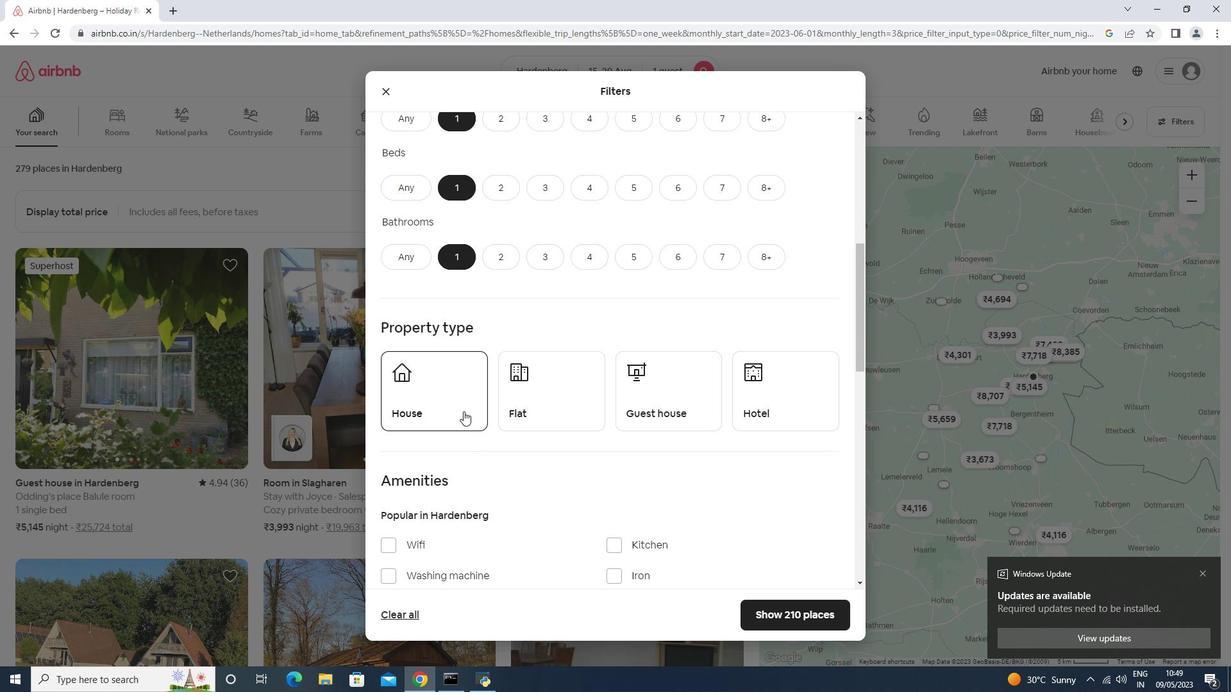 
Action: Mouse pressed left at (556, 407)
Screenshot: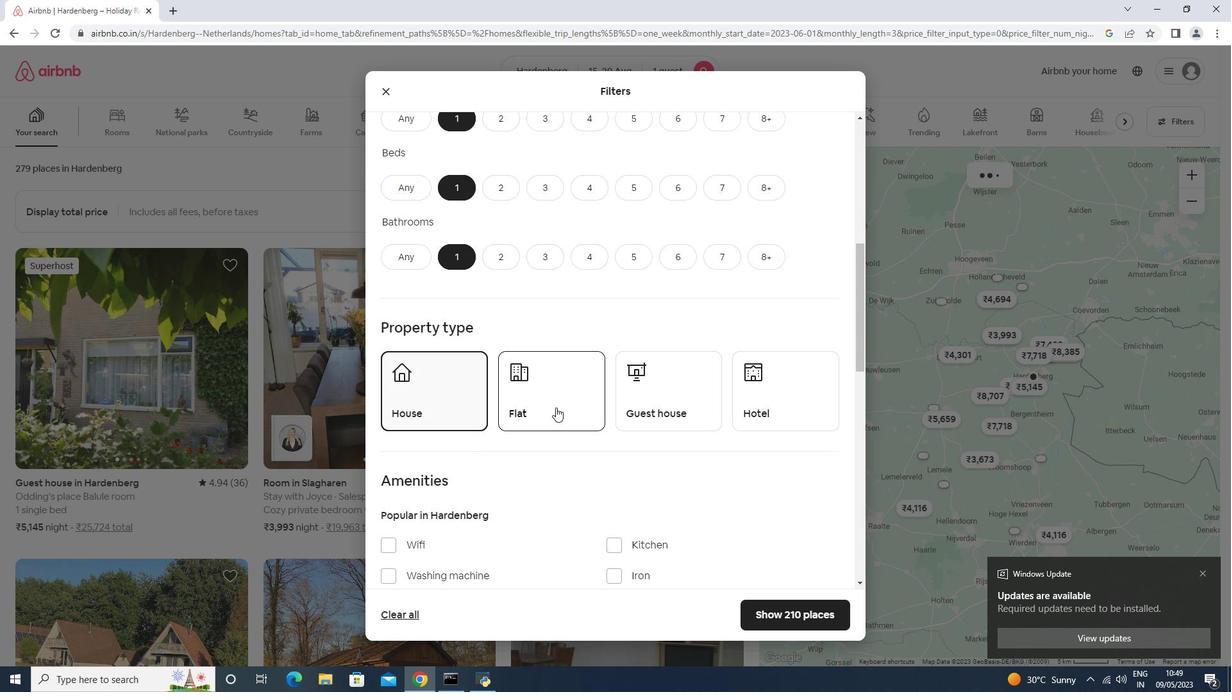 
Action: Mouse moved to (684, 409)
Screenshot: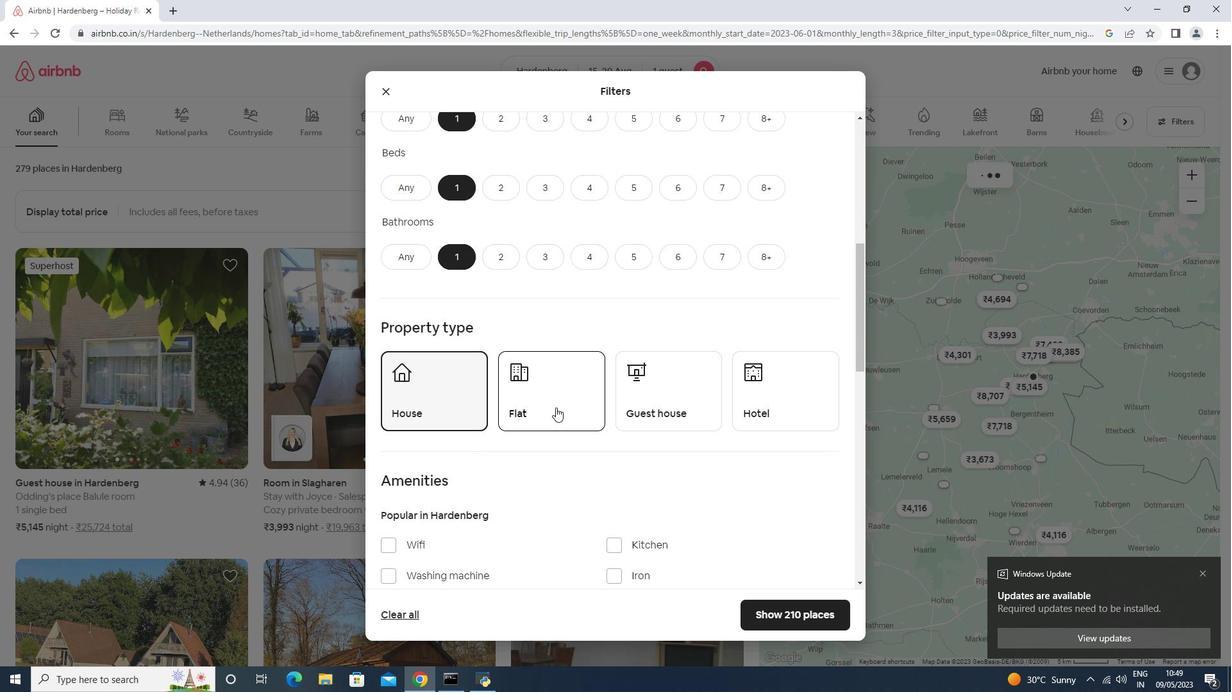 
Action: Mouse pressed left at (684, 409)
Screenshot: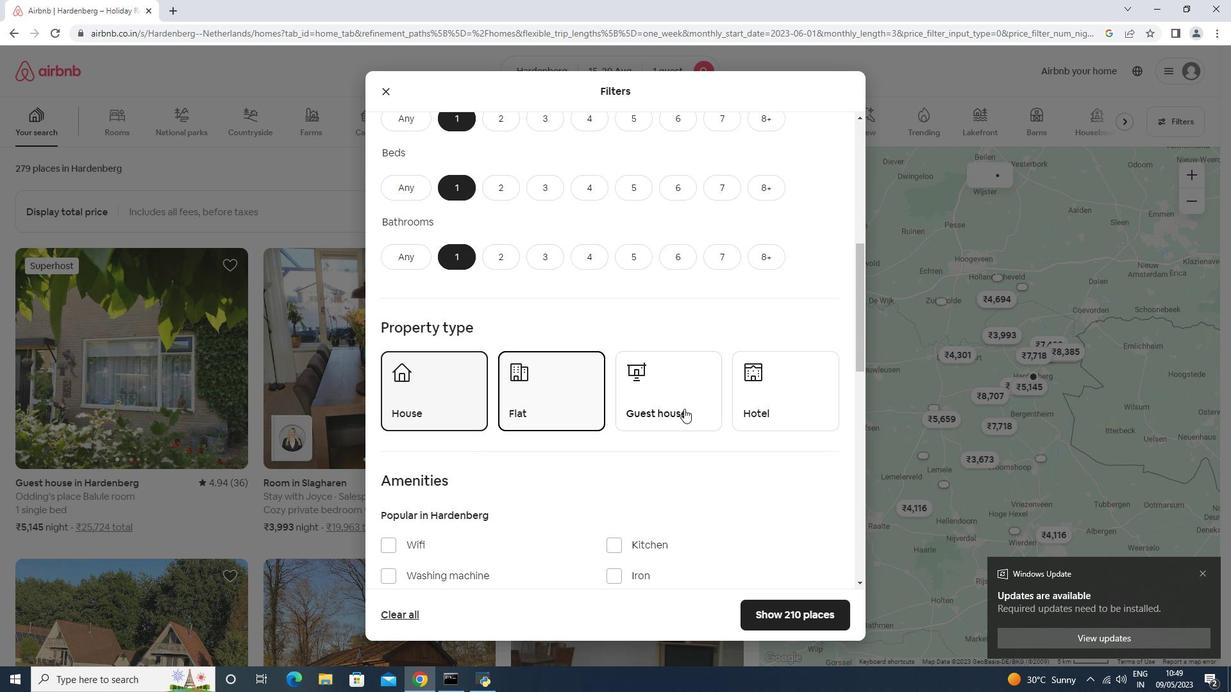 
Action: Mouse moved to (751, 402)
Screenshot: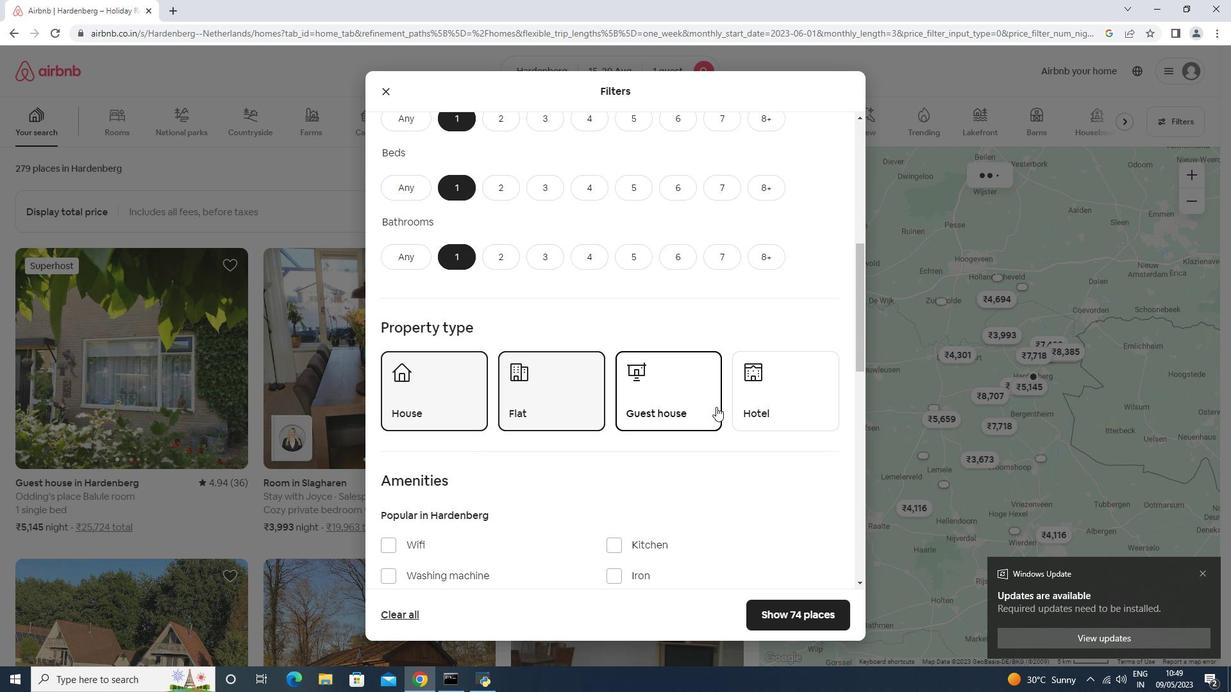 
Action: Mouse pressed left at (751, 402)
Screenshot: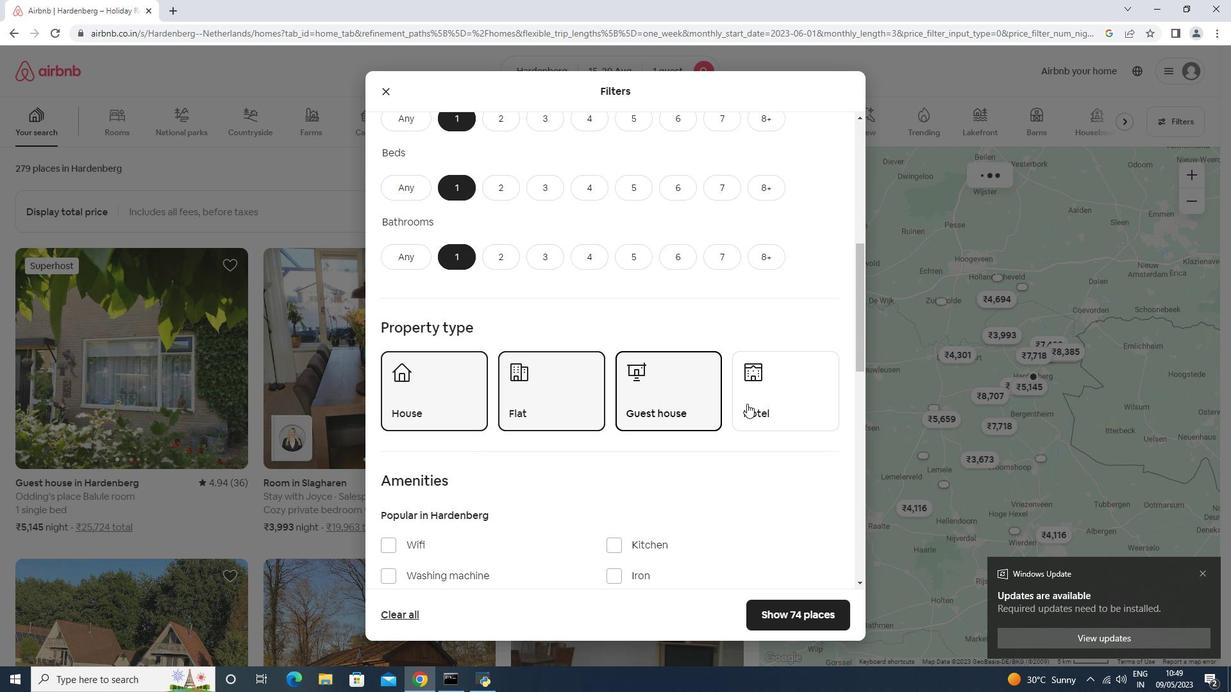 
Action: Mouse scrolled (751, 402) with delta (0, 0)
Screenshot: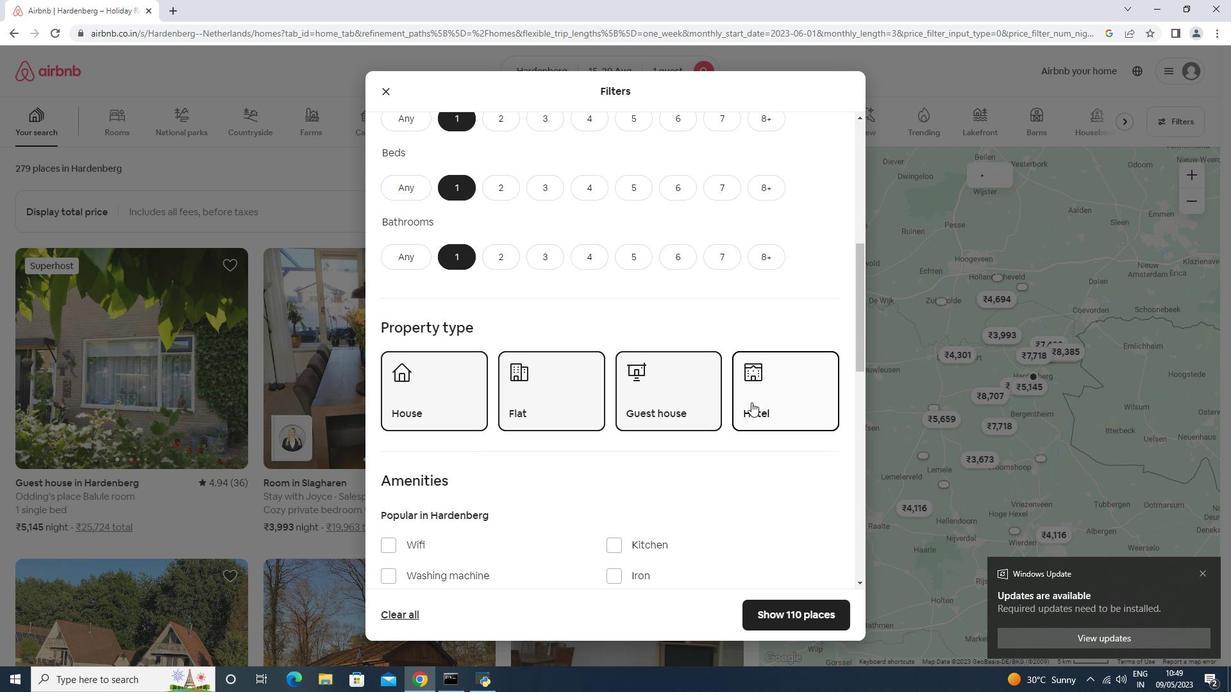 
Action: Mouse scrolled (751, 402) with delta (0, 0)
Screenshot: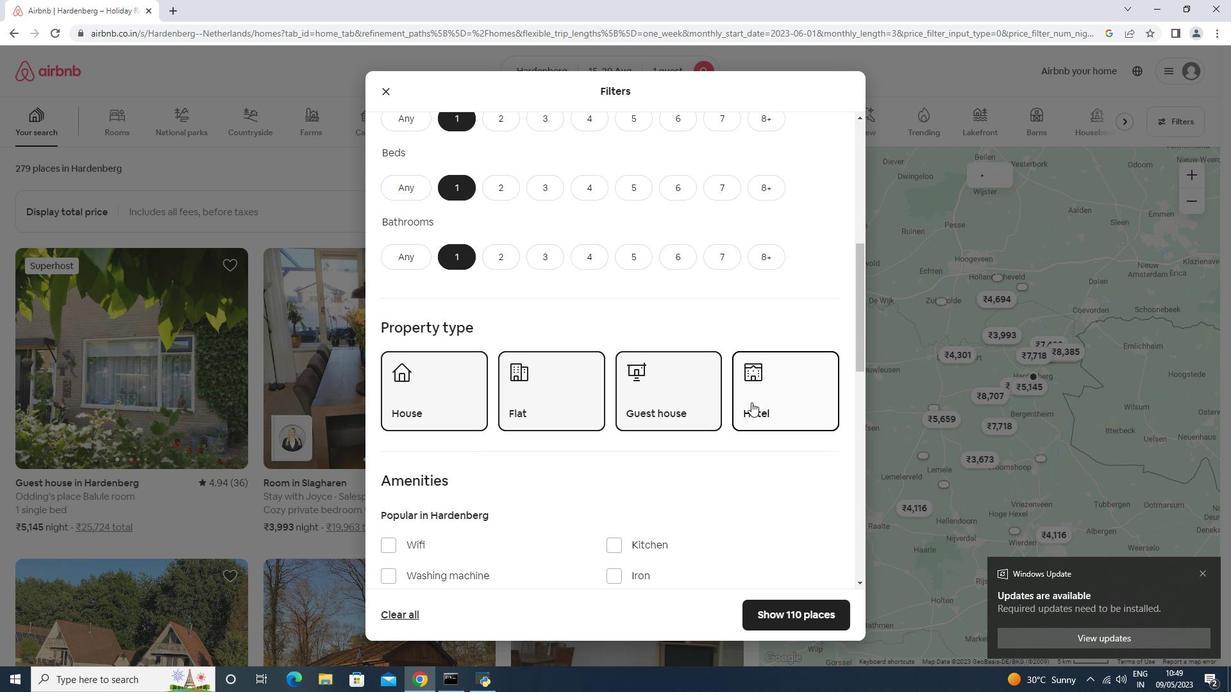 
Action: Mouse scrolled (751, 402) with delta (0, 0)
Screenshot: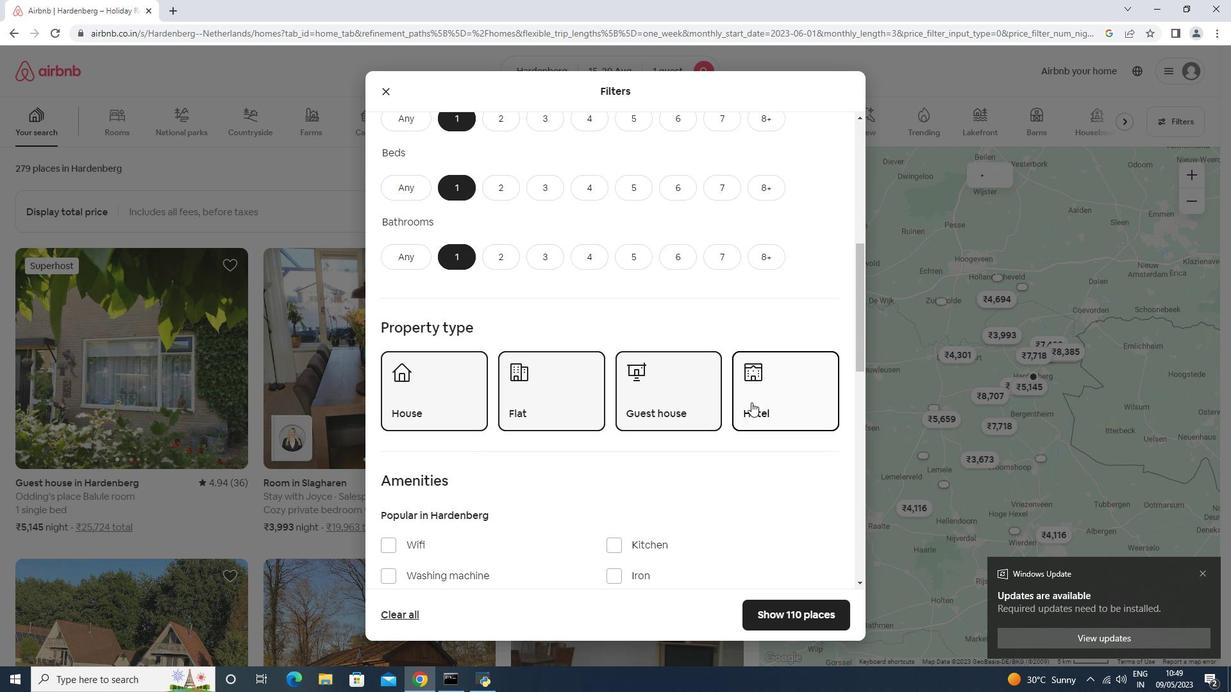 
Action: Mouse scrolled (751, 402) with delta (0, 0)
Screenshot: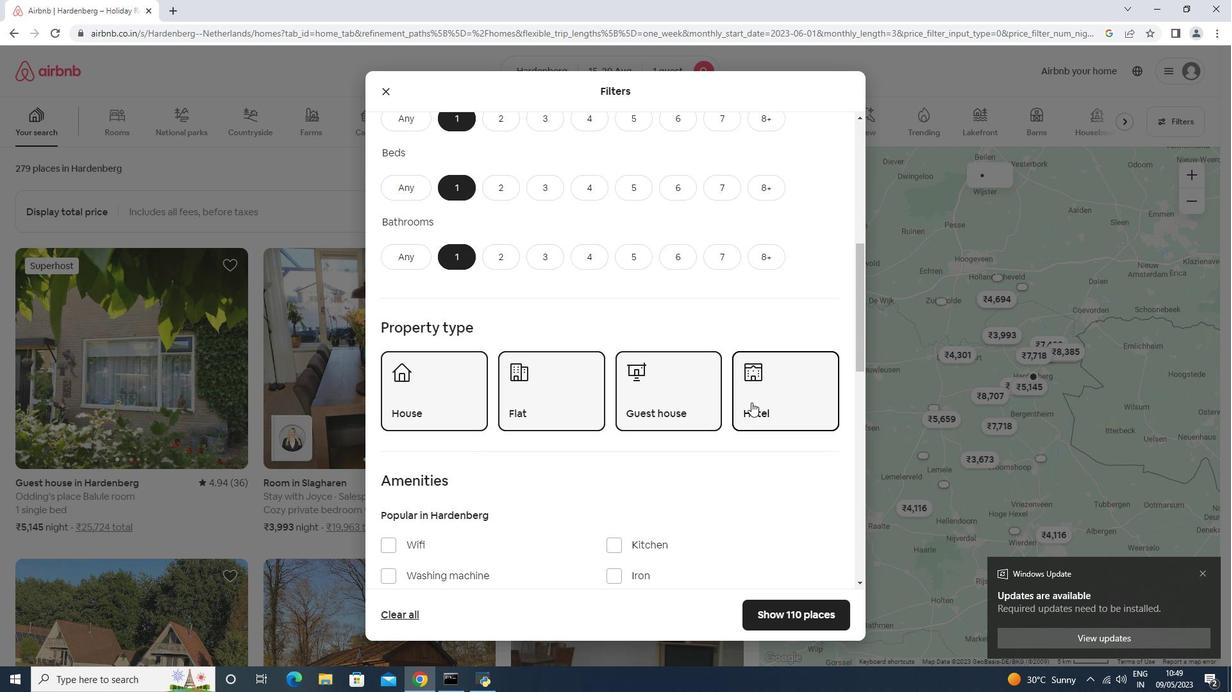 
Action: Mouse scrolled (751, 402) with delta (0, 0)
Screenshot: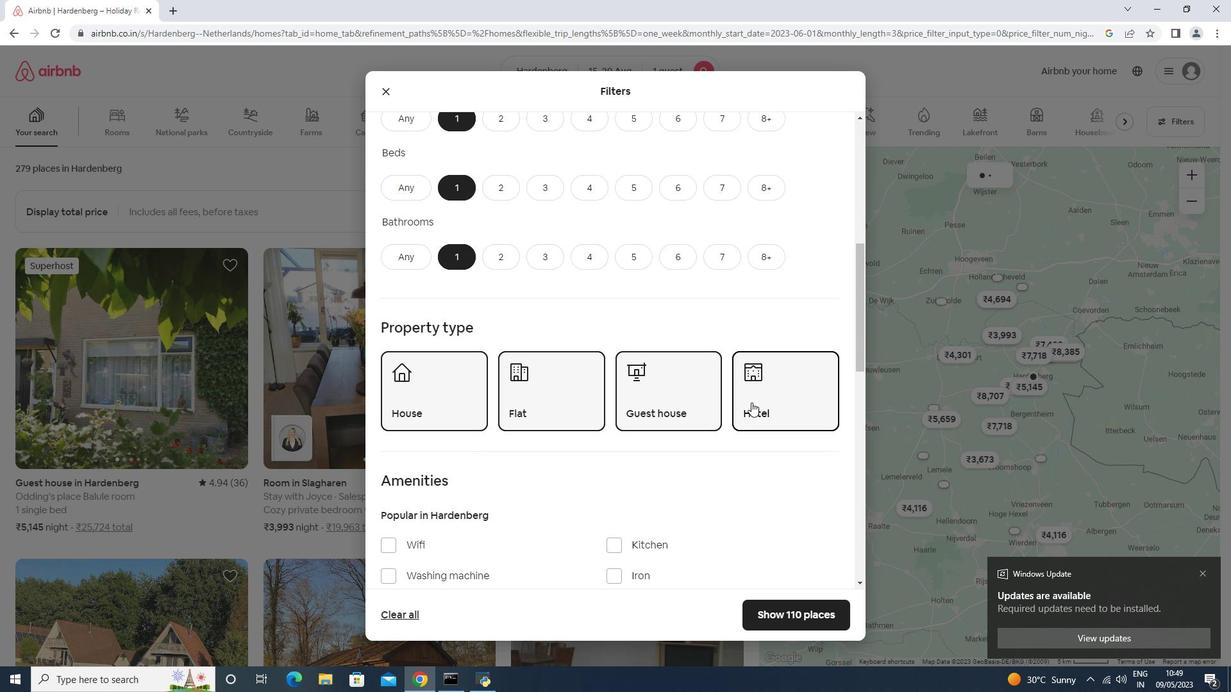 
Action: Mouse moved to (809, 455)
Screenshot: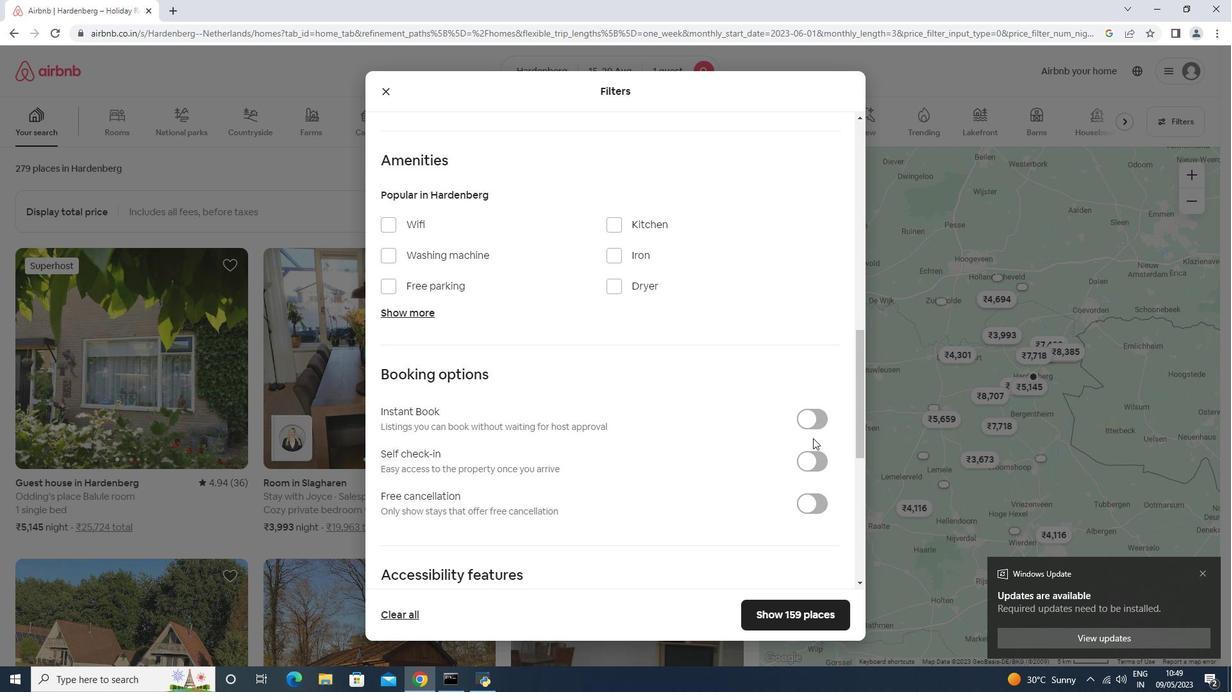 
Action: Mouse pressed left at (809, 455)
Screenshot: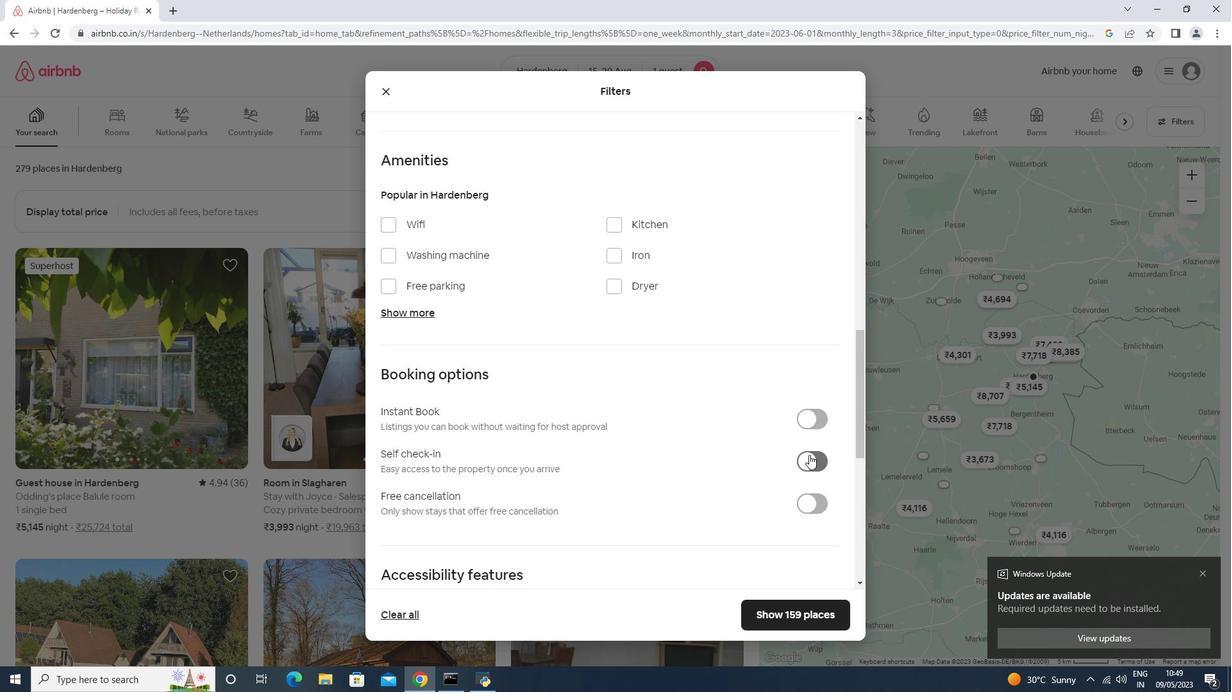 
Action: Mouse moved to (799, 456)
Screenshot: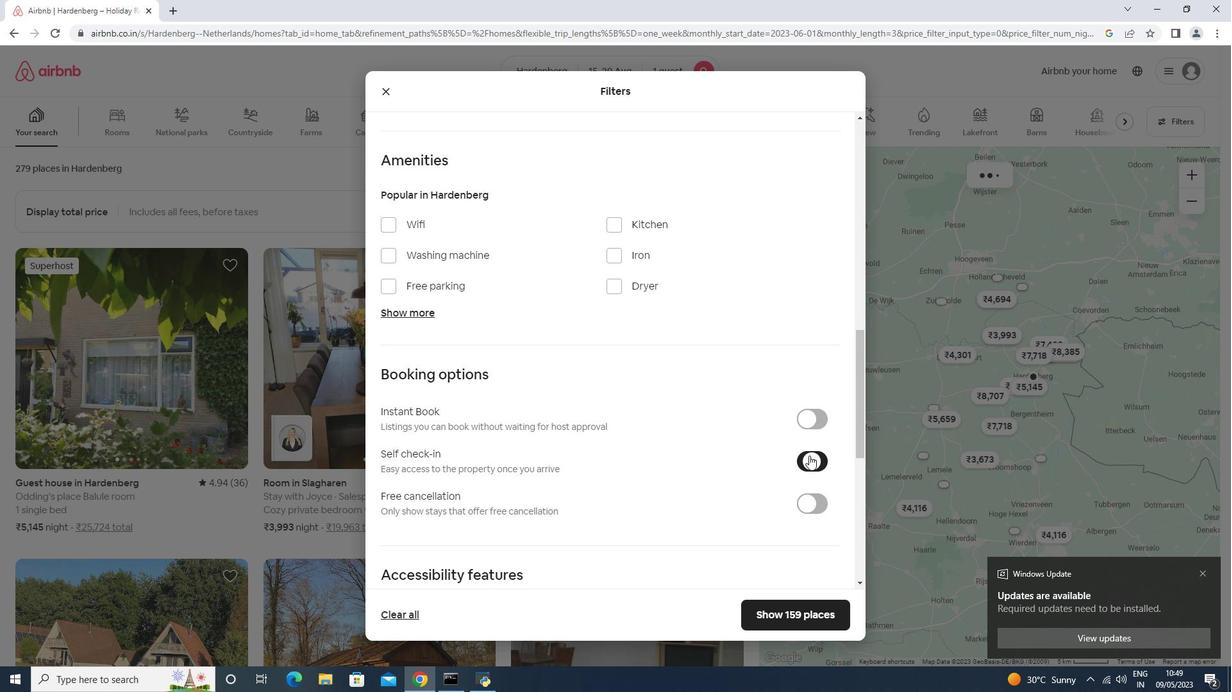
Action: Mouse scrolled (799, 455) with delta (0, 0)
Screenshot: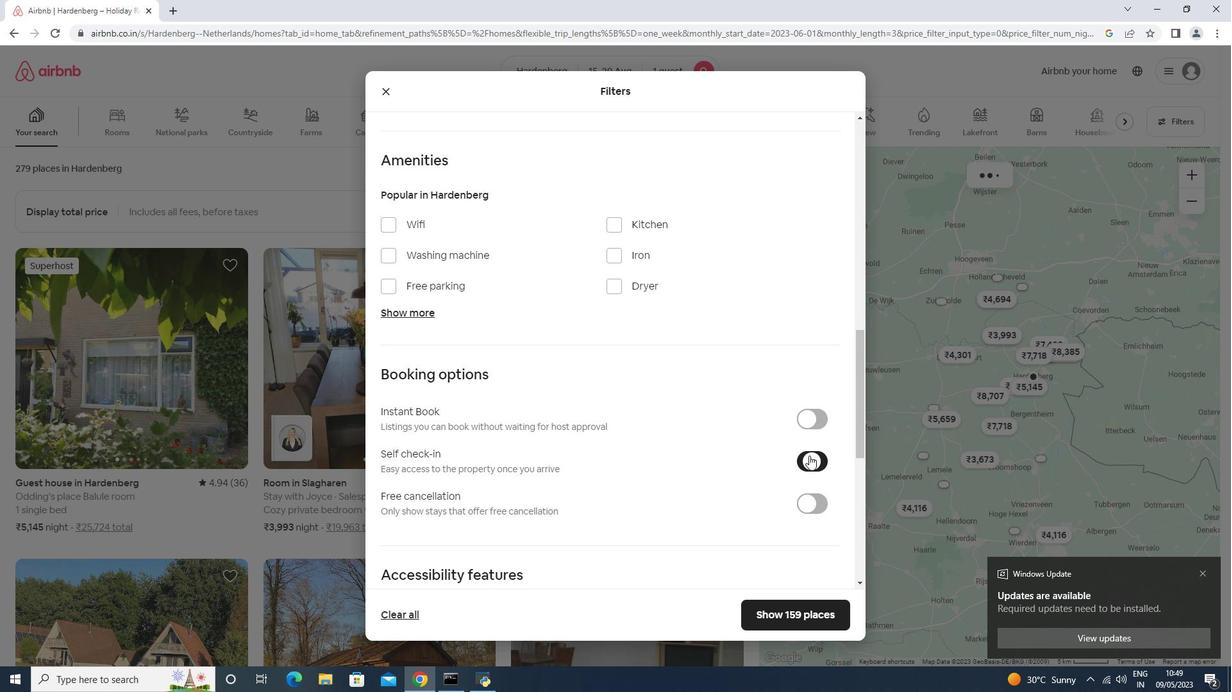 
Action: Mouse scrolled (799, 455) with delta (0, 0)
Screenshot: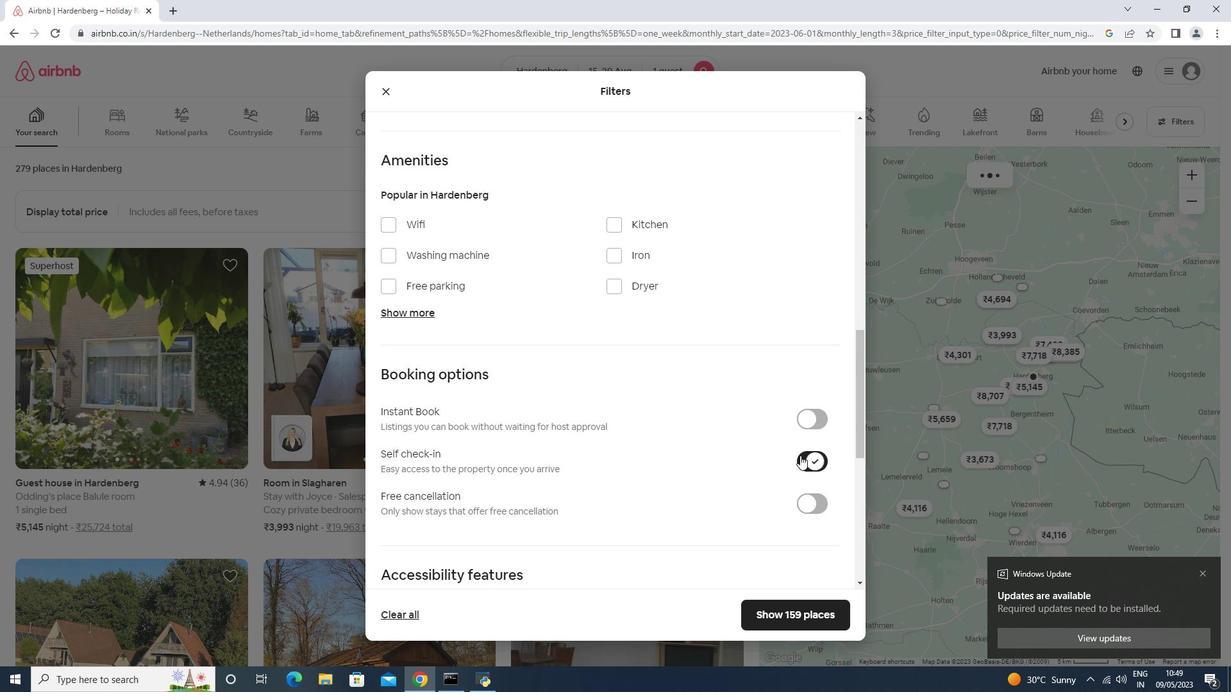 
Action: Mouse moved to (799, 456)
Screenshot: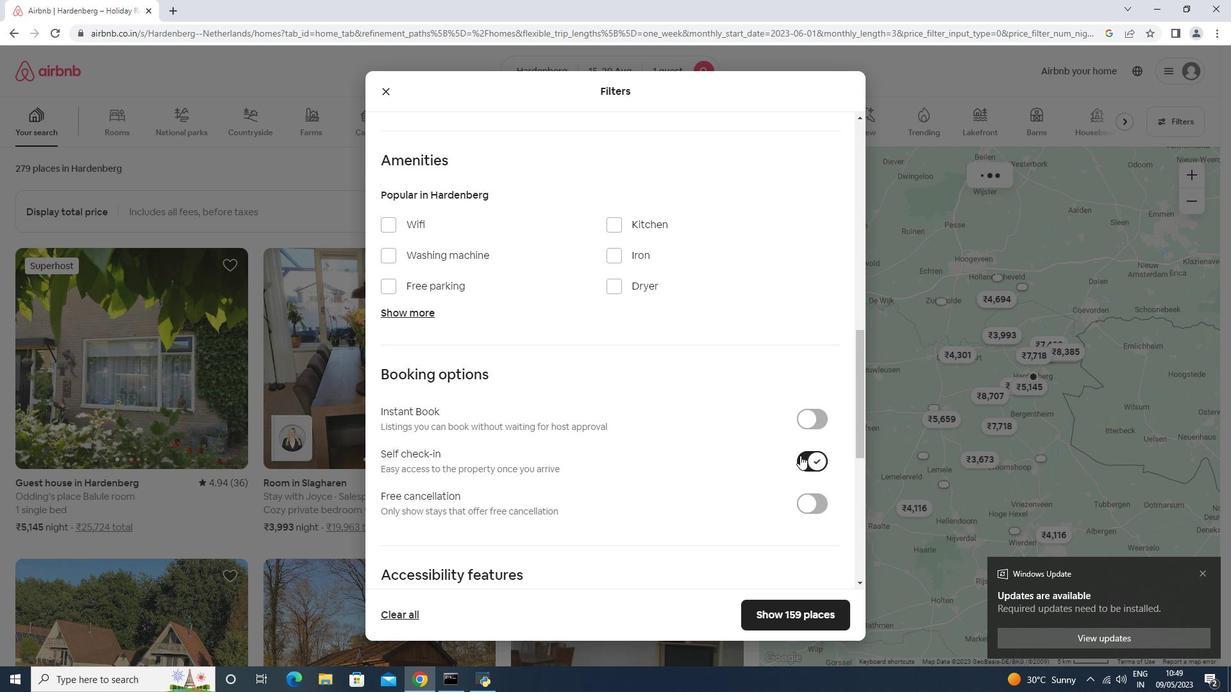 
Action: Mouse scrolled (799, 455) with delta (0, 0)
Screenshot: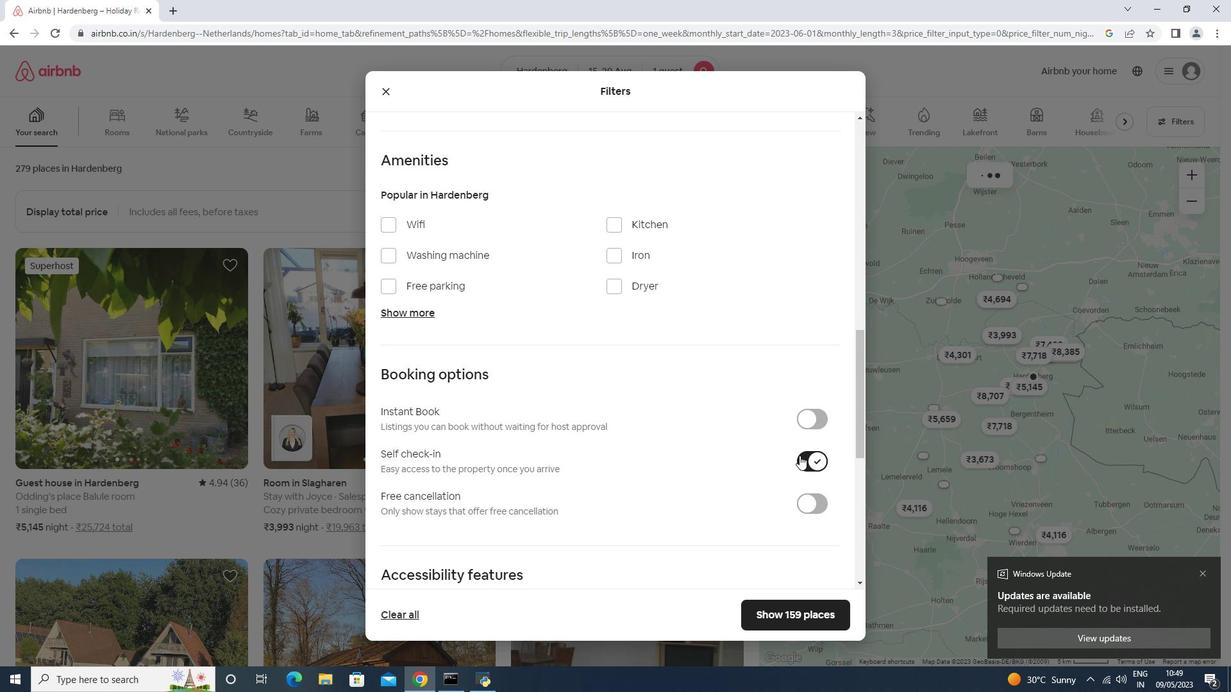 
Action: Mouse scrolled (799, 455) with delta (0, 0)
Screenshot: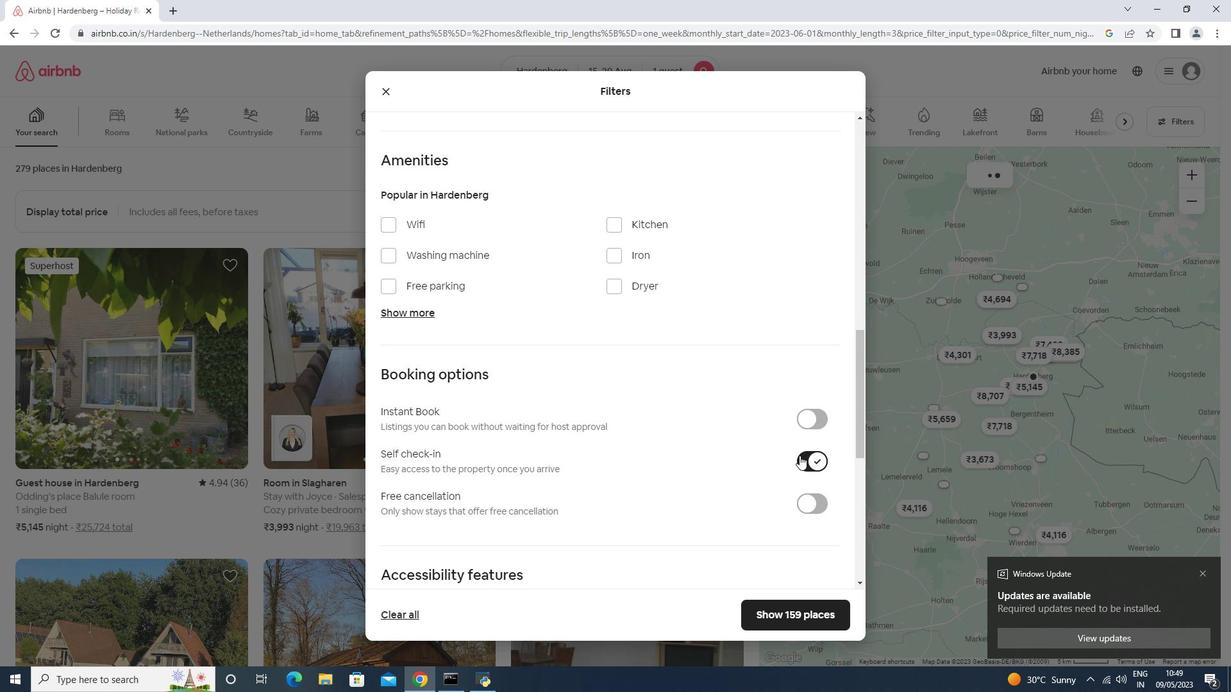 
Action: Mouse scrolled (799, 455) with delta (0, 0)
Screenshot: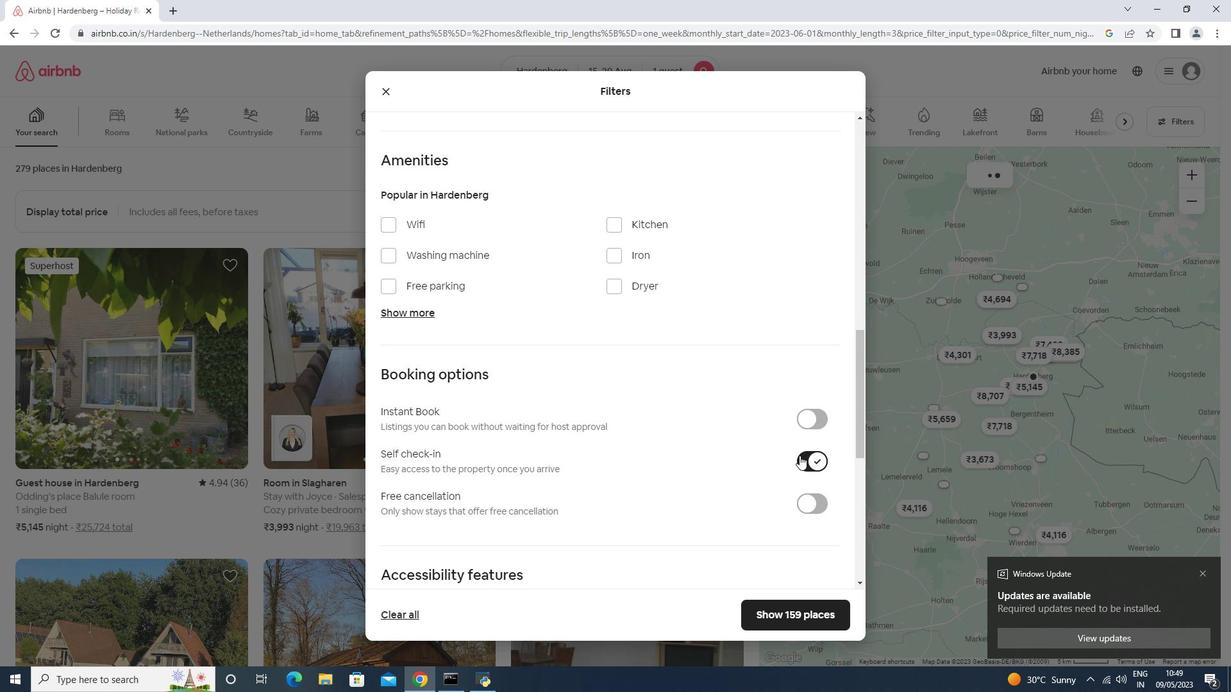 
Action: Mouse scrolled (799, 456) with delta (0, 0)
Screenshot: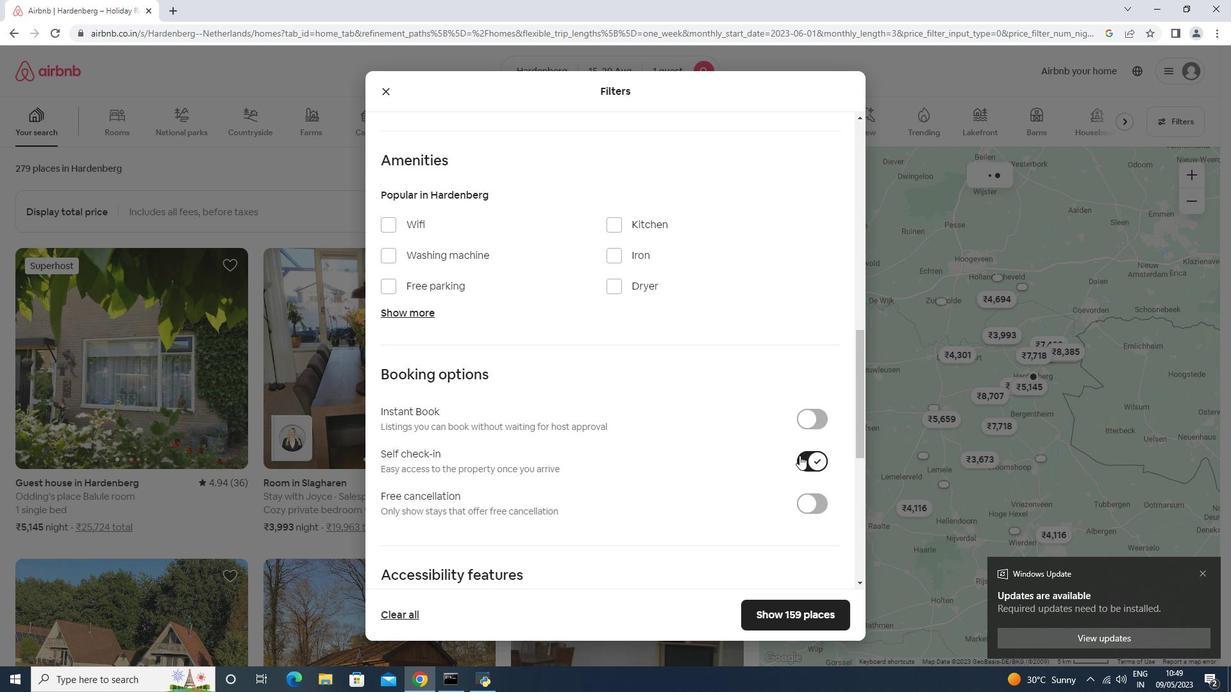 
Action: Mouse scrolled (799, 456) with delta (0, 0)
Screenshot: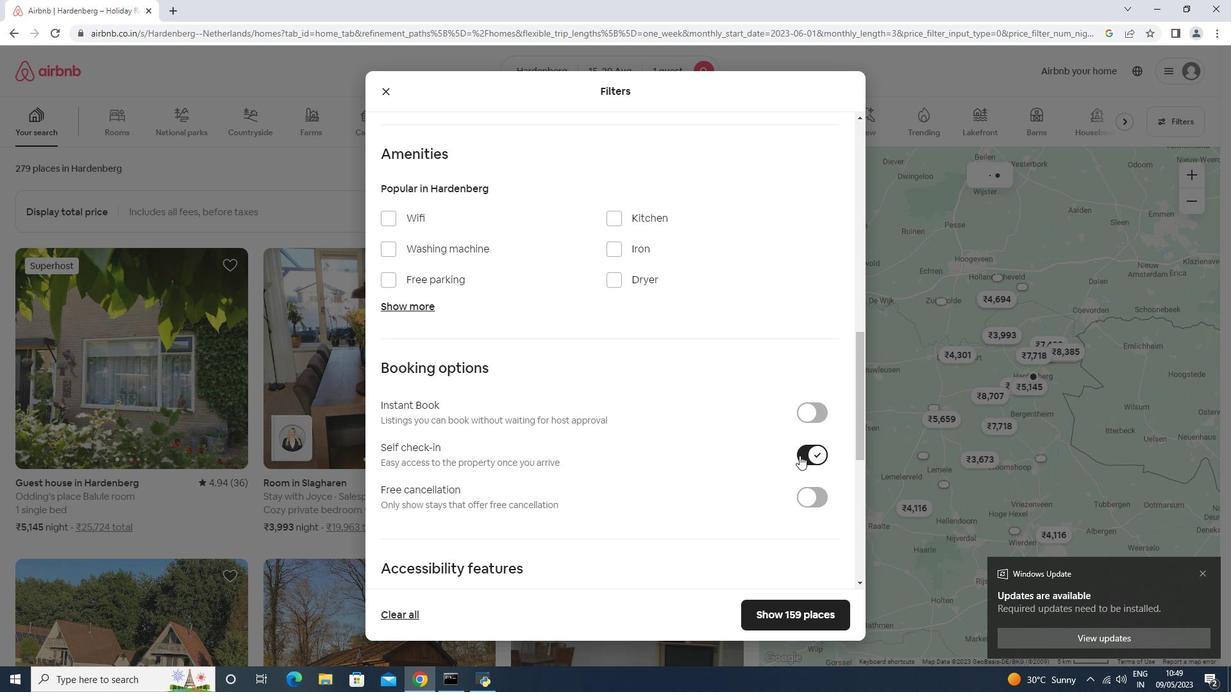 
Action: Mouse moved to (799, 457)
Screenshot: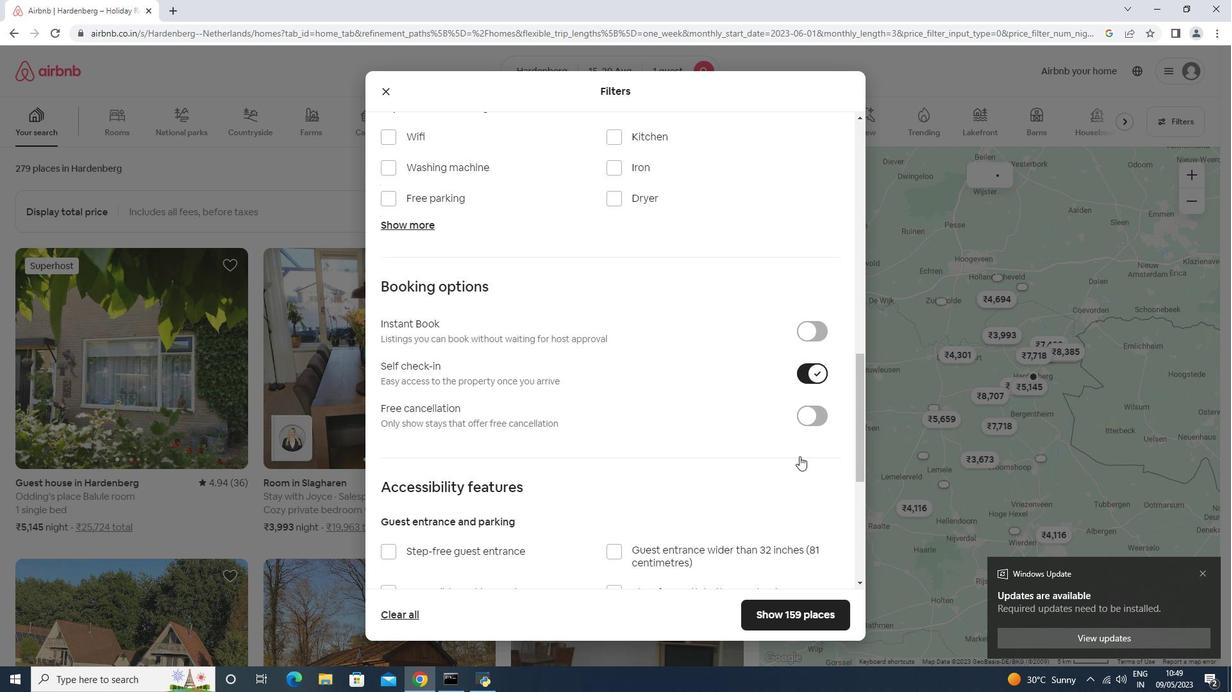 
Action: Mouse scrolled (799, 457) with delta (0, 0)
Screenshot: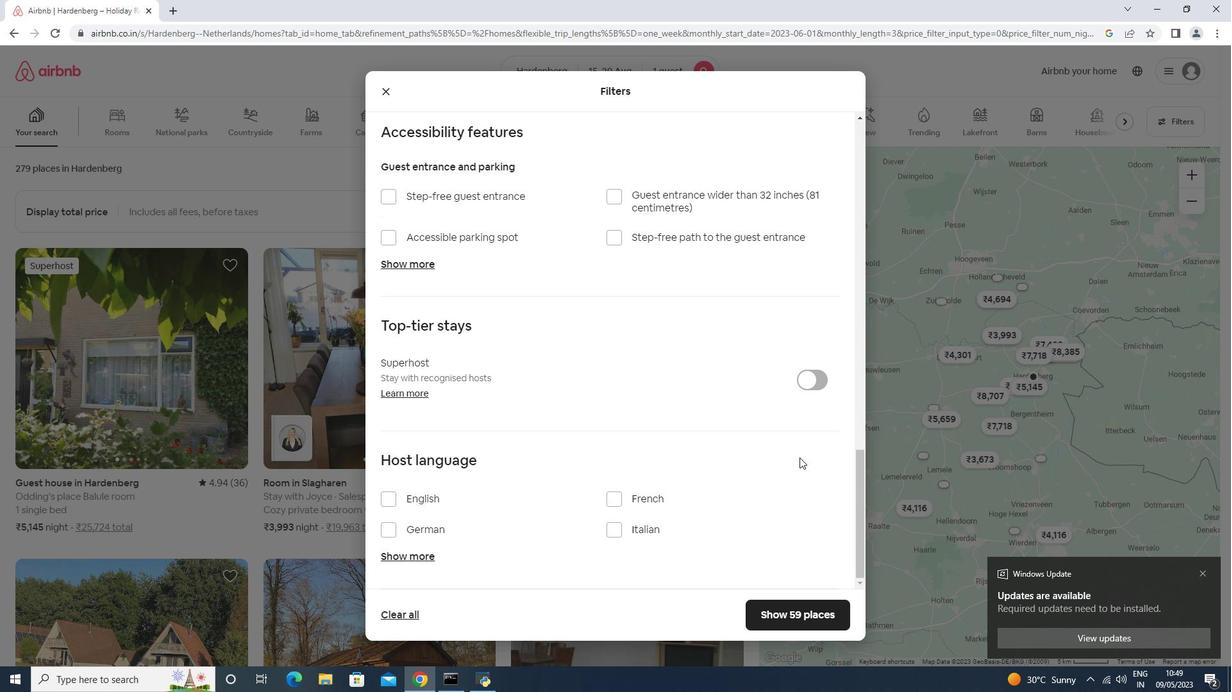 
Action: Mouse scrolled (799, 457) with delta (0, 0)
Screenshot: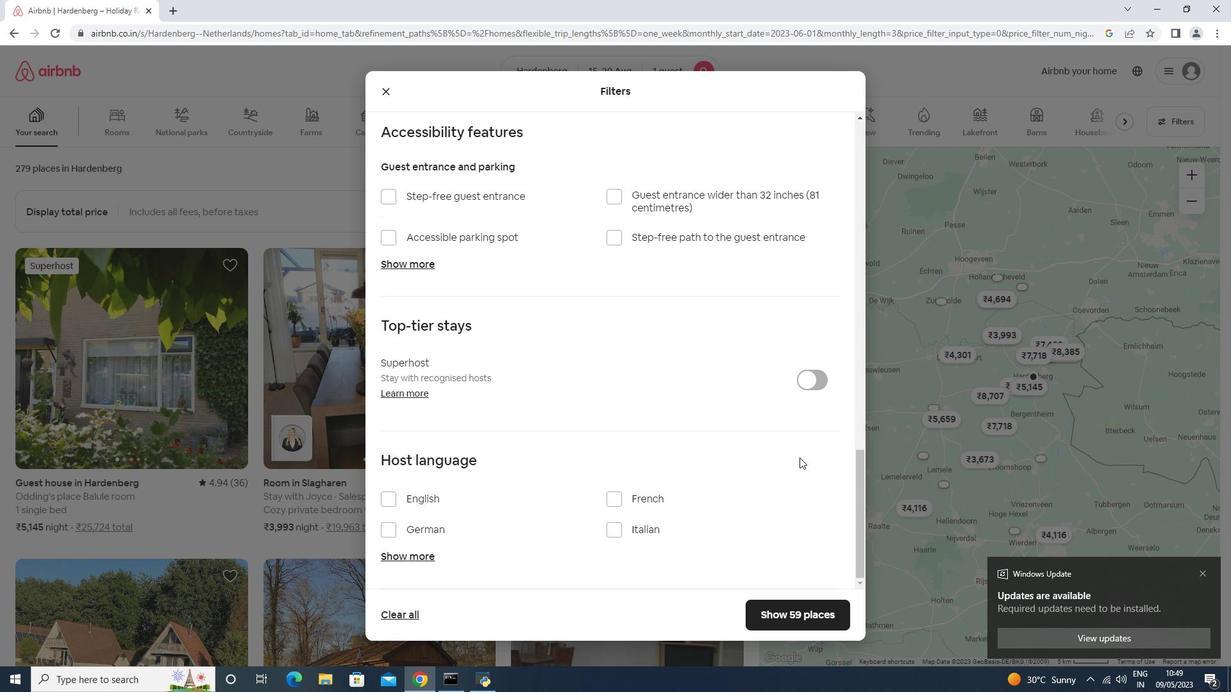 
Action: Mouse moved to (799, 458)
Screenshot: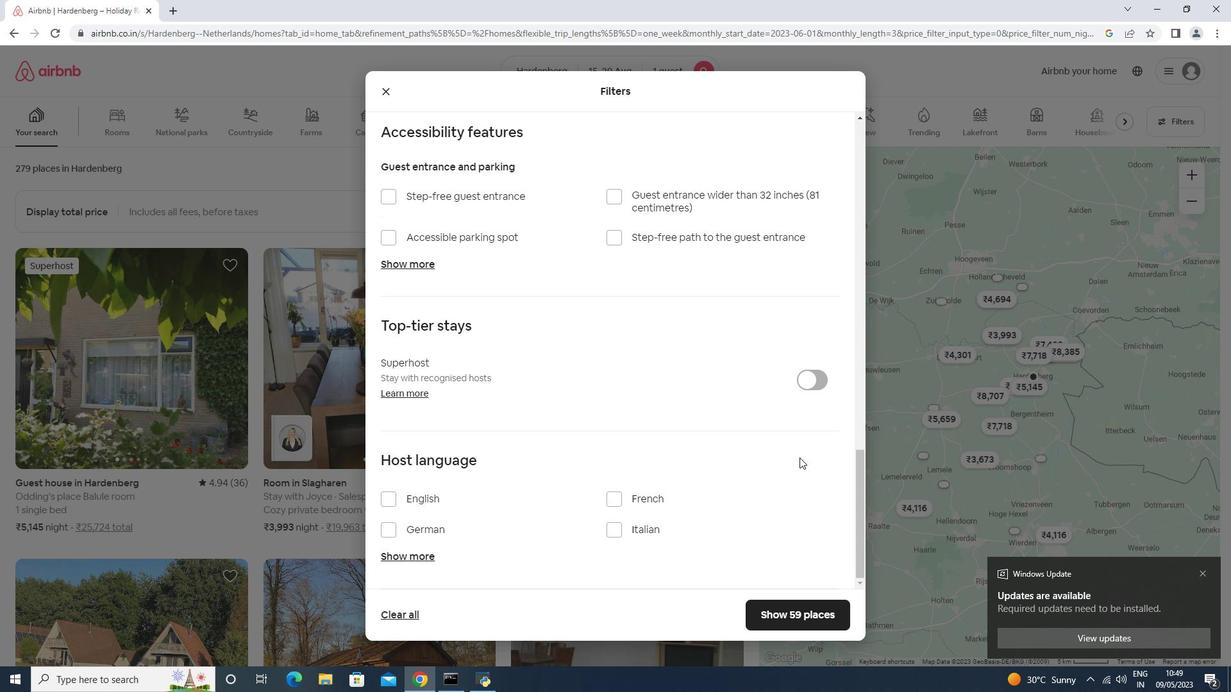 
Action: Mouse scrolled (799, 457) with delta (0, 0)
Screenshot: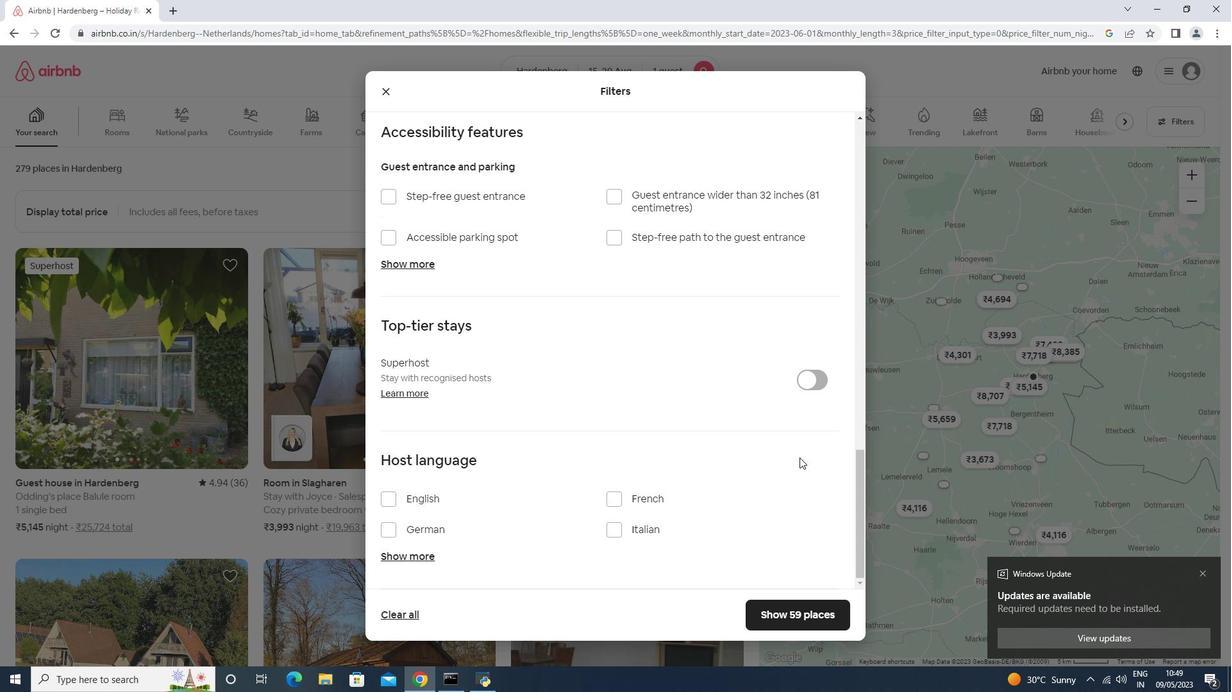 
Action: Mouse scrolled (799, 457) with delta (0, 0)
Screenshot: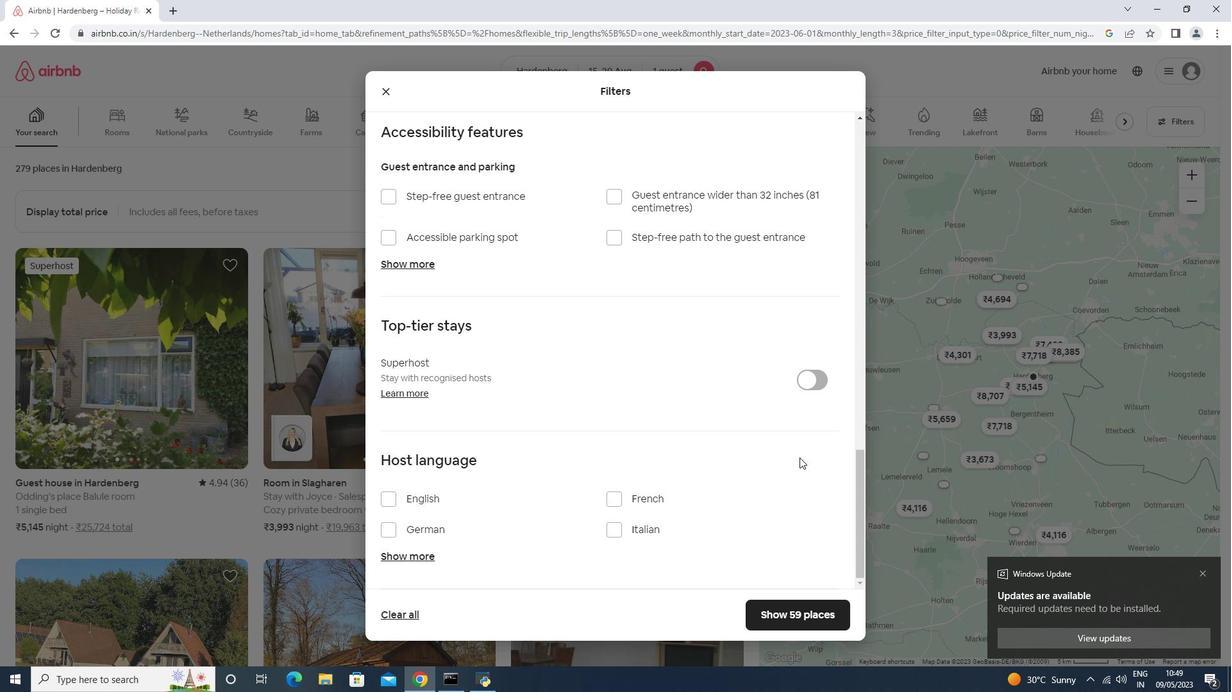 
Action: Mouse moved to (450, 499)
Screenshot: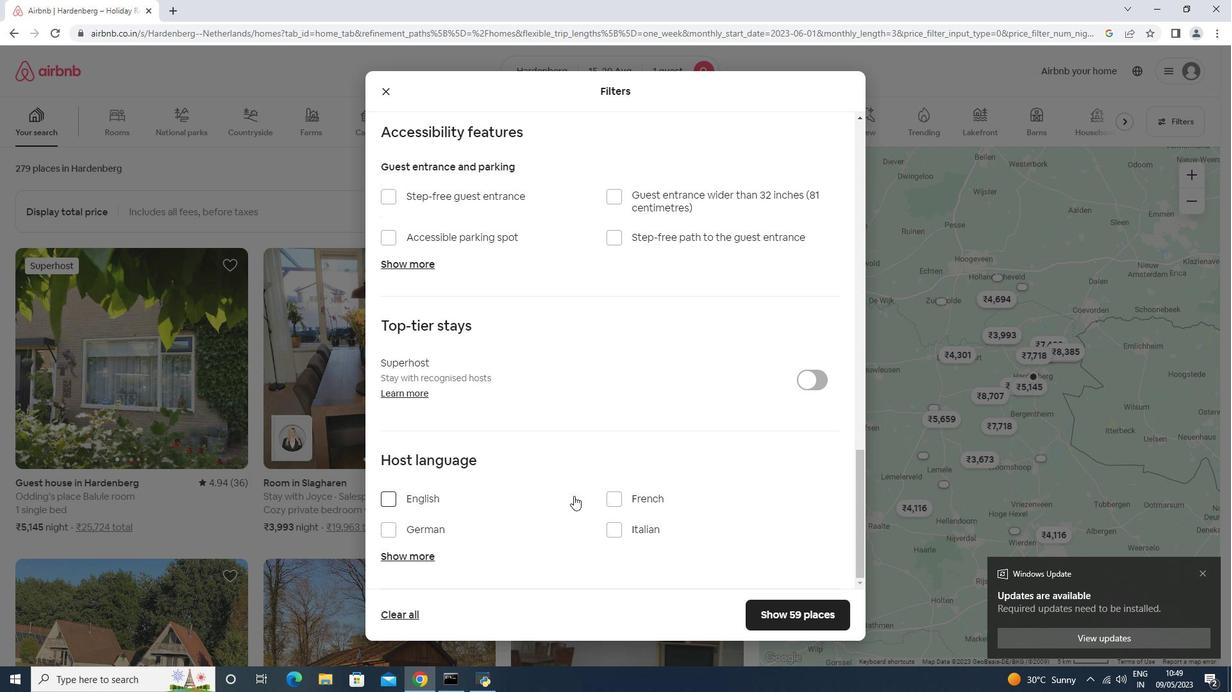 
Action: Mouse pressed left at (450, 499)
Screenshot: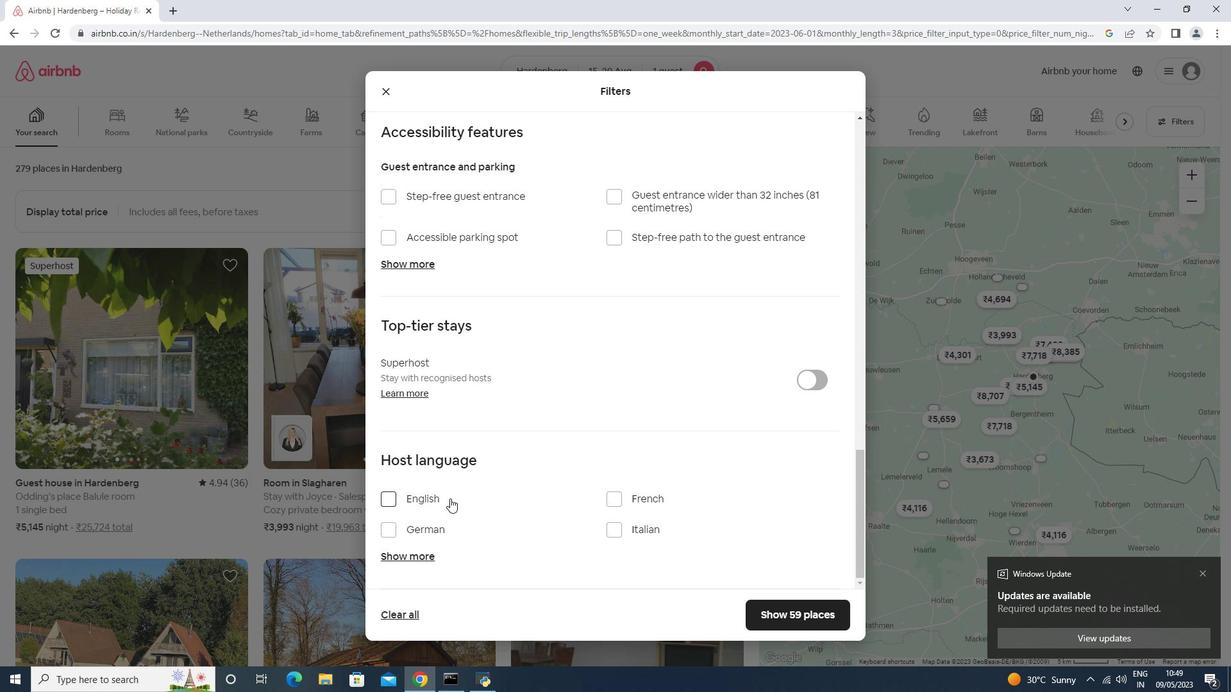 
Action: Mouse moved to (783, 612)
Screenshot: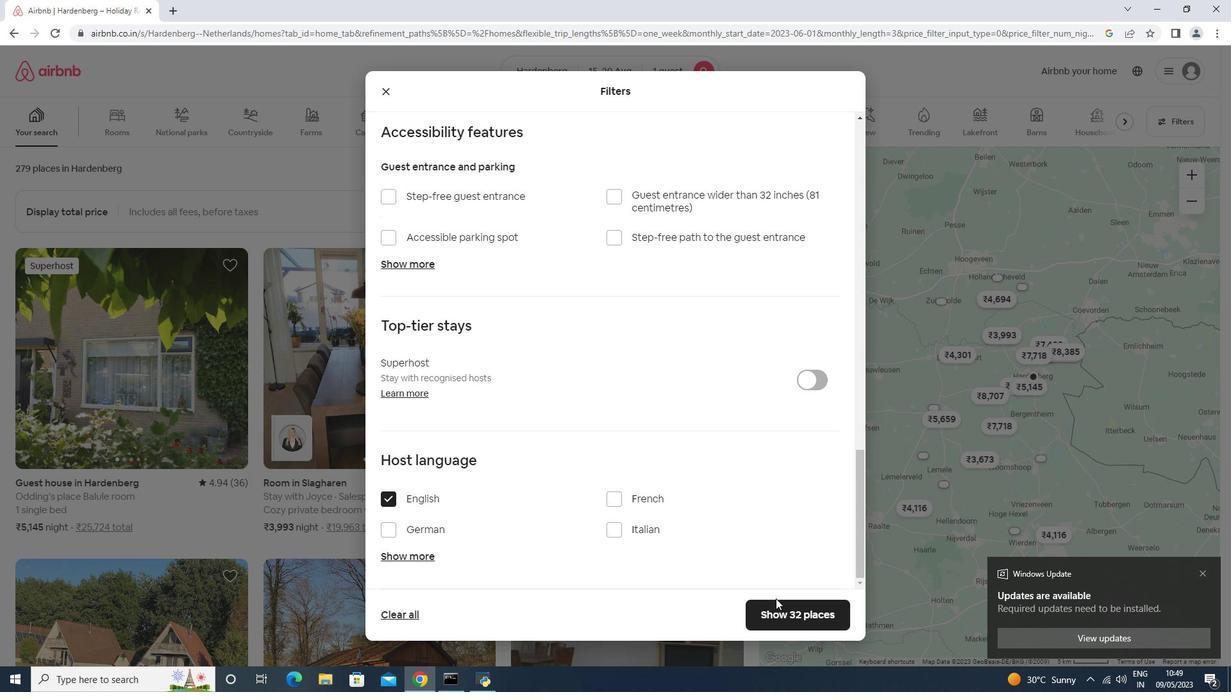 
Action: Mouse pressed left at (782, 612)
Screenshot: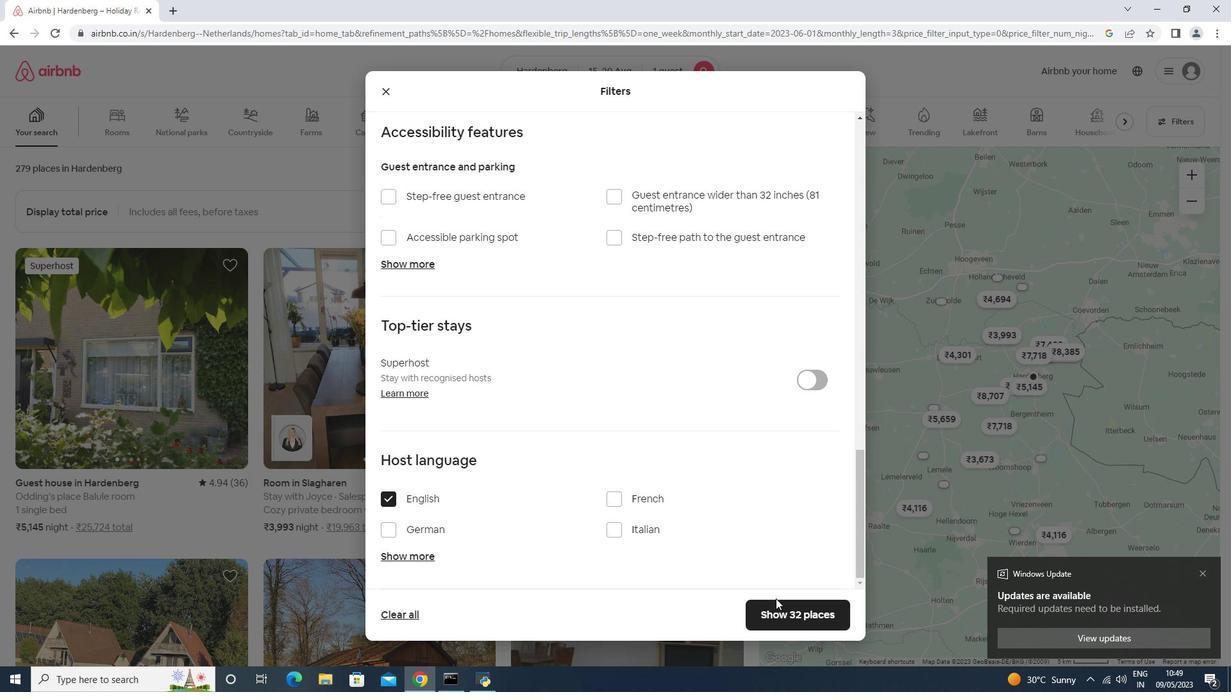 
Action: Mouse moved to (783, 606)
Screenshot: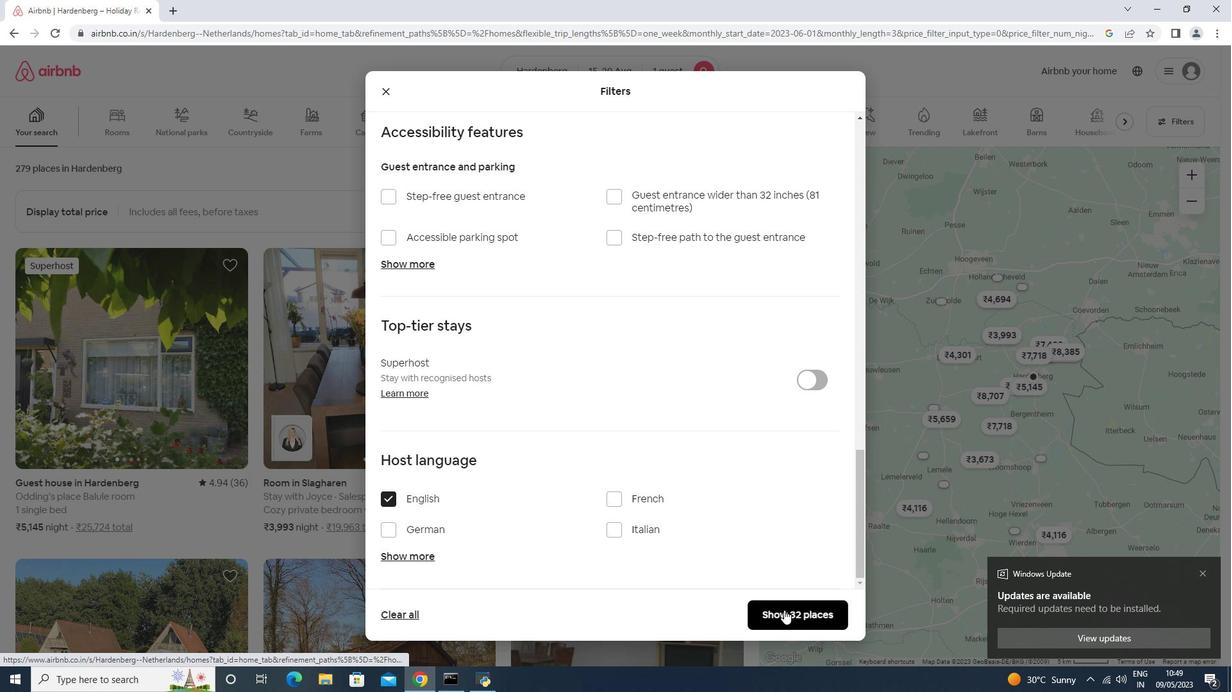 
